 Task: Look for space in Wāshīm, India from 2nd June, 2023 to 15th June, 2023 for 2 adults and 1 pet in price range Rs.10000 to Rs.15000. Place can be entire place with 1  bedroom having 1 bed and 1 bathroom. Property type can be house, flat, guest house, hotel. Amenities needed are: washing machine. Booking option can be shelf check-in. Required host language is English.
Action: Mouse moved to (493, 62)
Screenshot: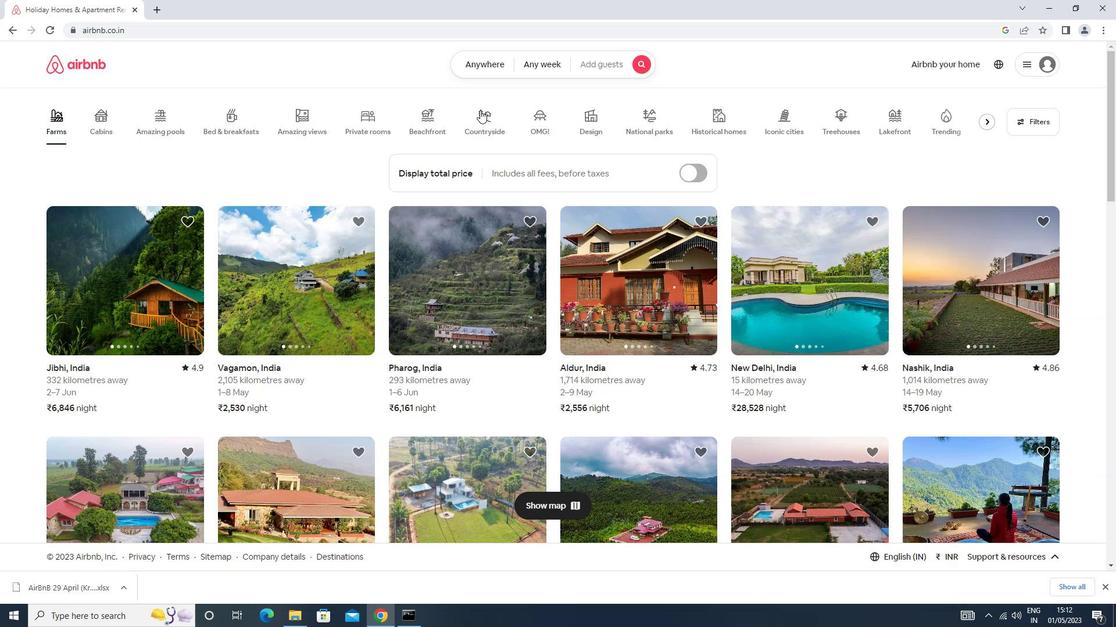 
Action: Mouse pressed left at (493, 62)
Screenshot: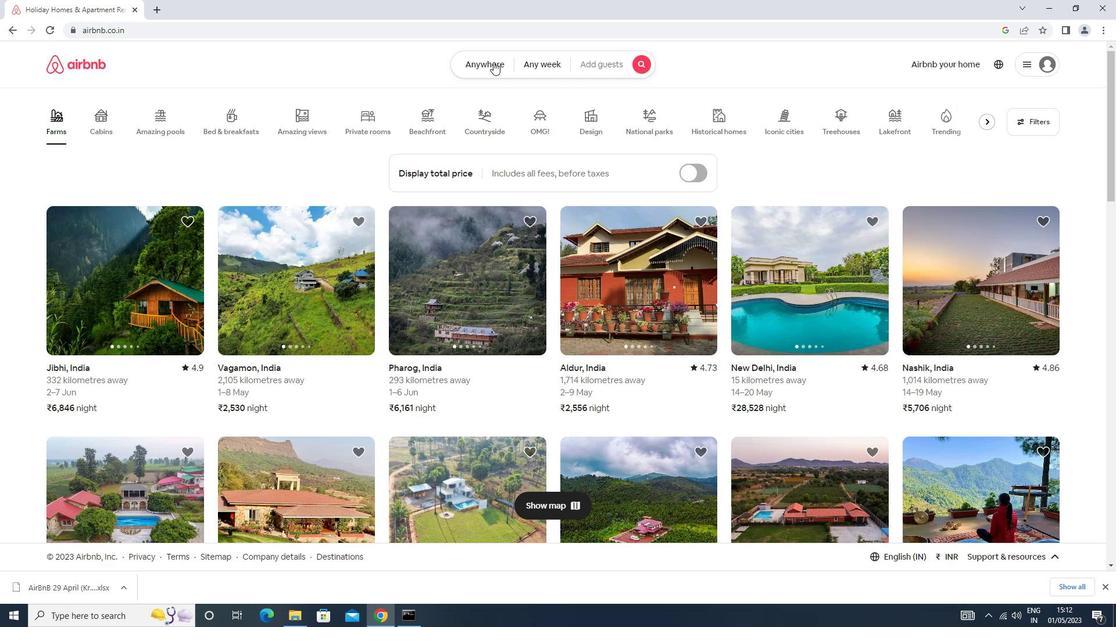 
Action: Mouse moved to (455, 115)
Screenshot: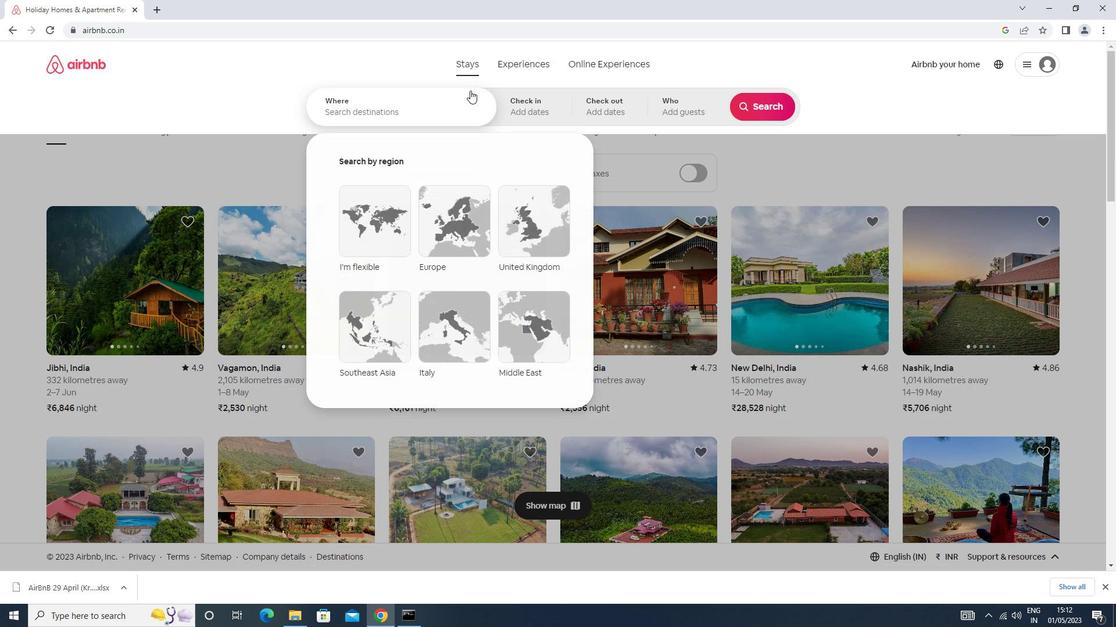 
Action: Mouse pressed left at (455, 115)
Screenshot: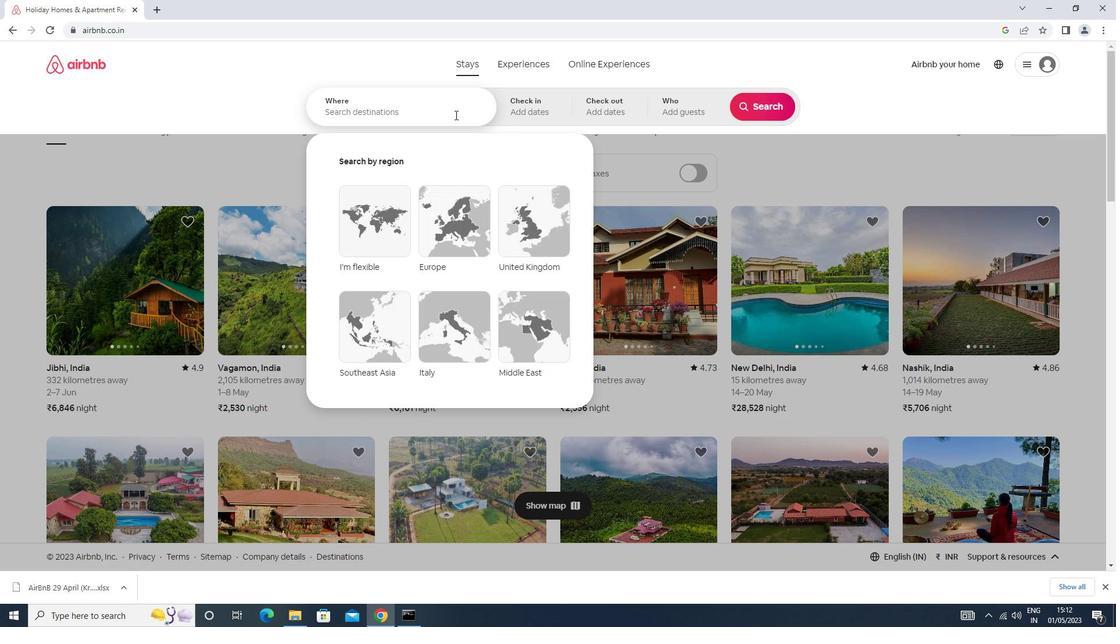
Action: Key pressed w<Key.caps_lock>ashim<Key.space><Key.down><Key.enter>
Screenshot: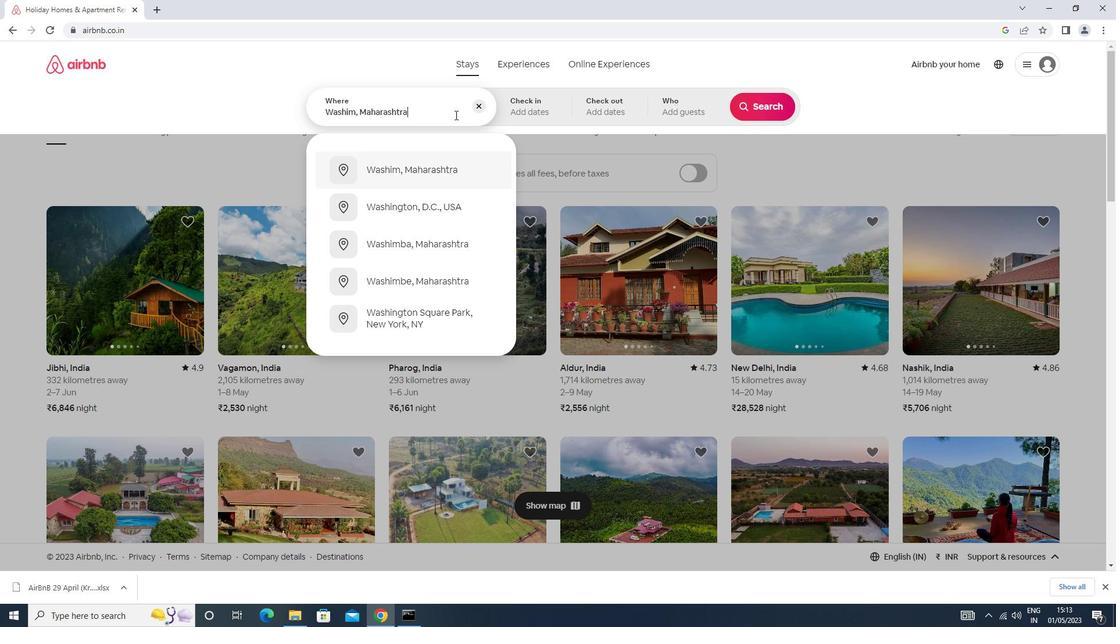 
Action: Mouse moved to (719, 242)
Screenshot: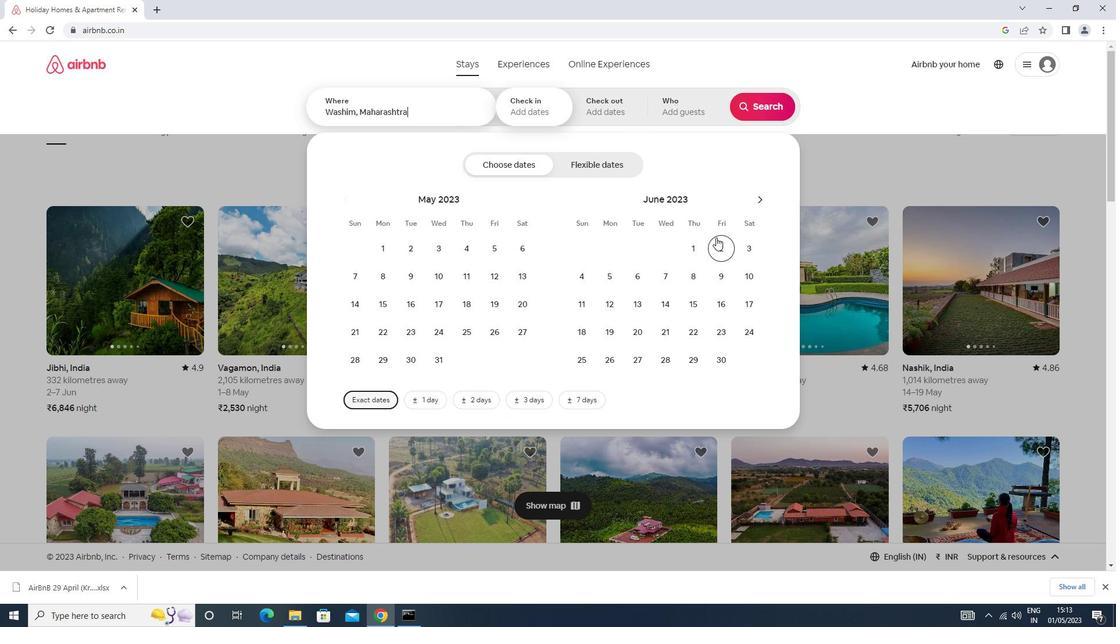 
Action: Mouse pressed left at (719, 242)
Screenshot: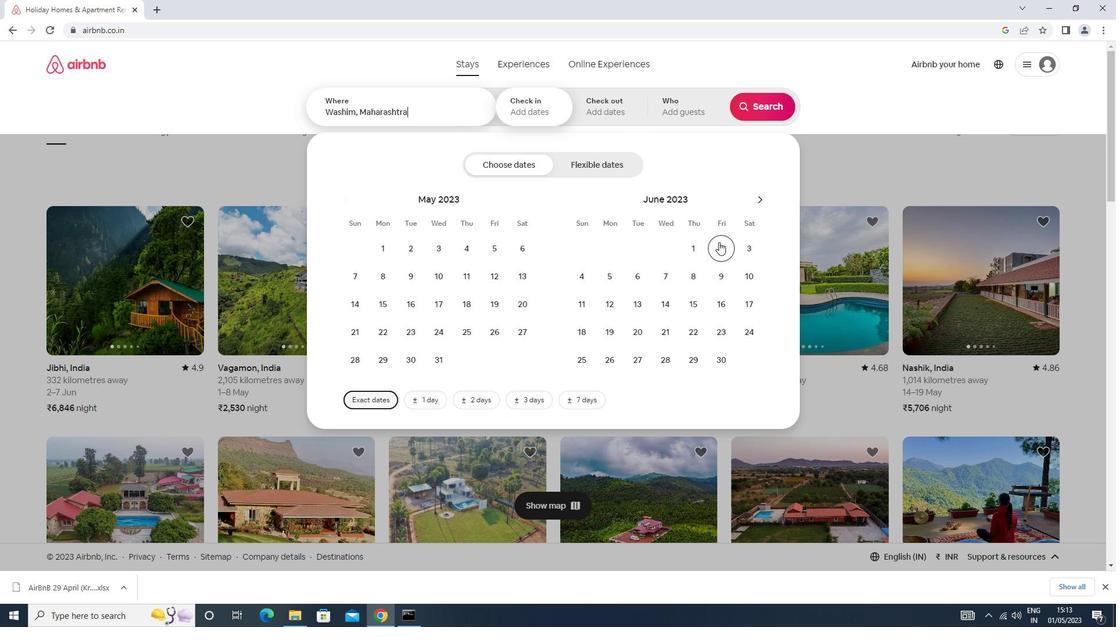 
Action: Mouse moved to (691, 301)
Screenshot: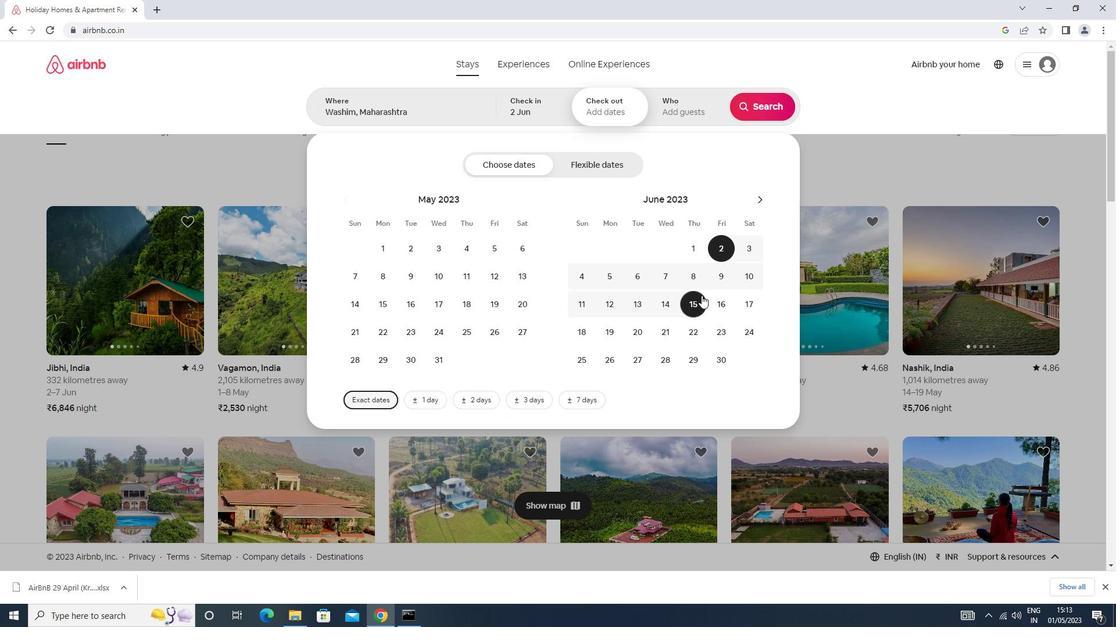 
Action: Mouse pressed left at (691, 301)
Screenshot: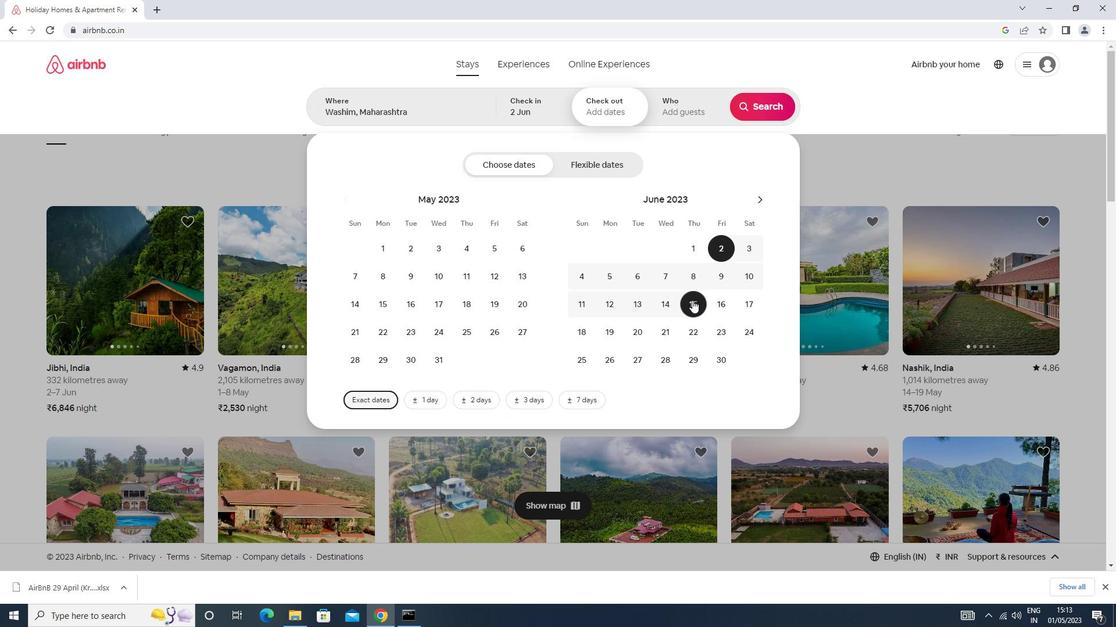 
Action: Mouse moved to (661, 108)
Screenshot: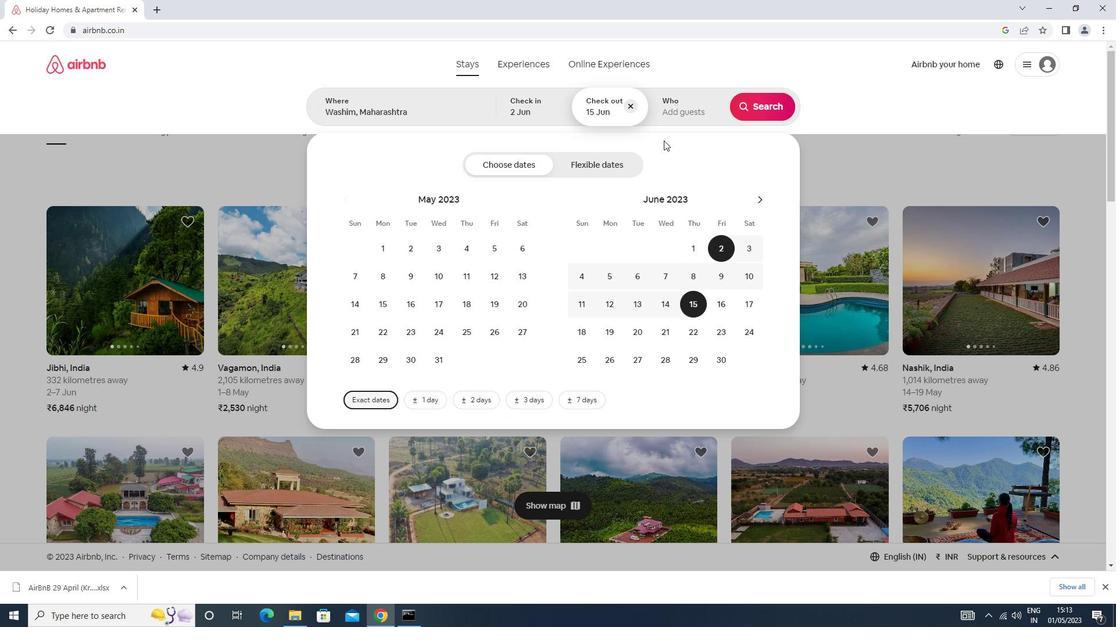 
Action: Mouse pressed left at (661, 108)
Screenshot: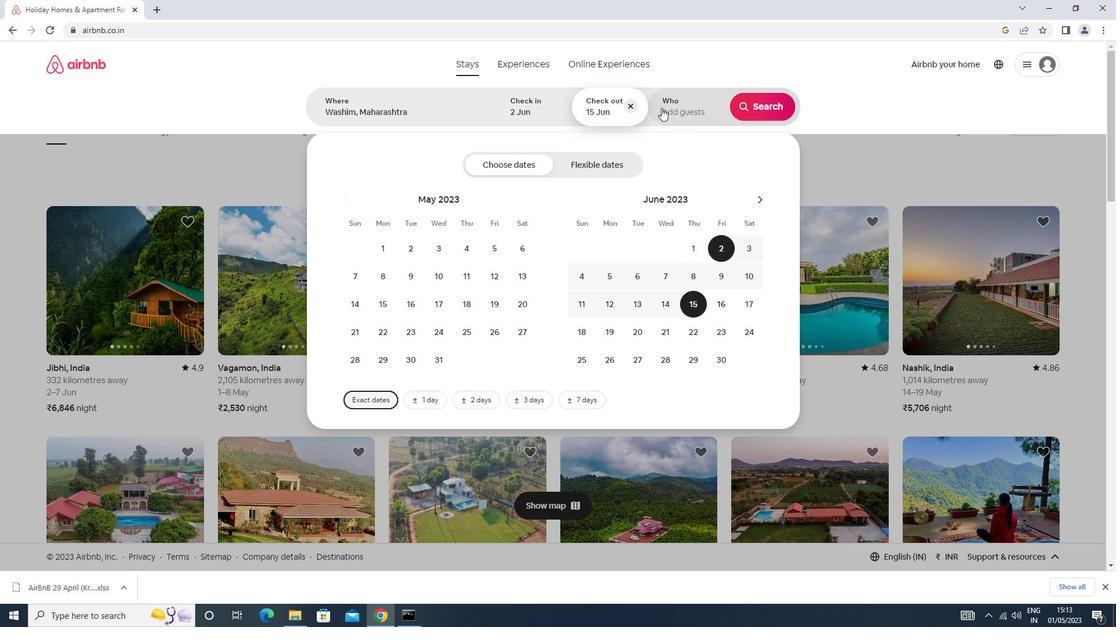 
Action: Mouse moved to (765, 166)
Screenshot: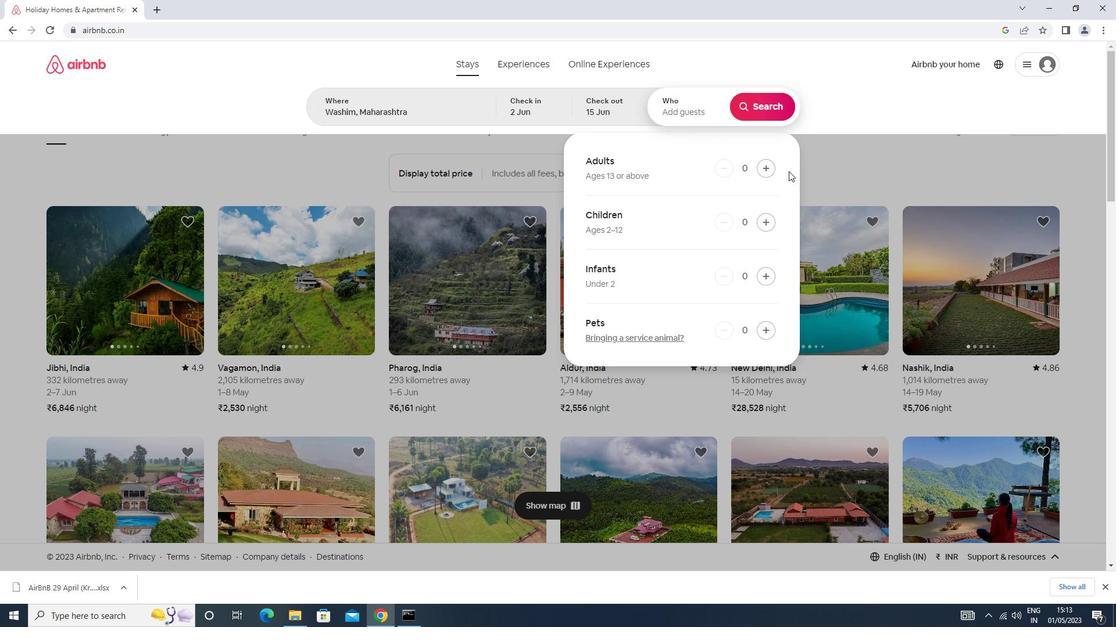 
Action: Mouse pressed left at (765, 166)
Screenshot: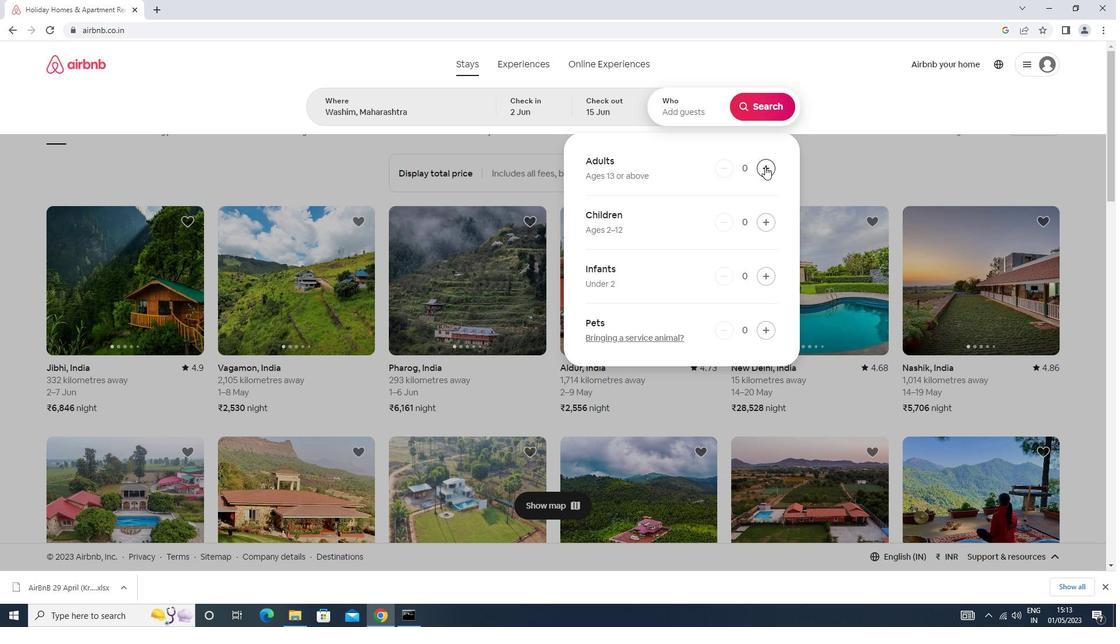 
Action: Mouse pressed left at (765, 166)
Screenshot: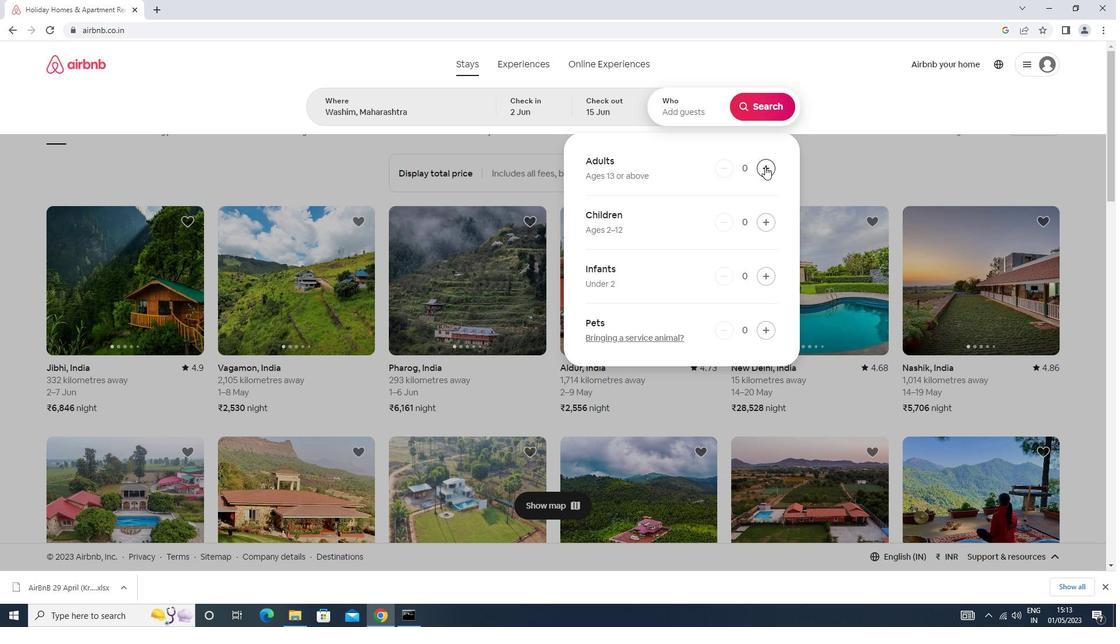 
Action: Mouse moved to (765, 326)
Screenshot: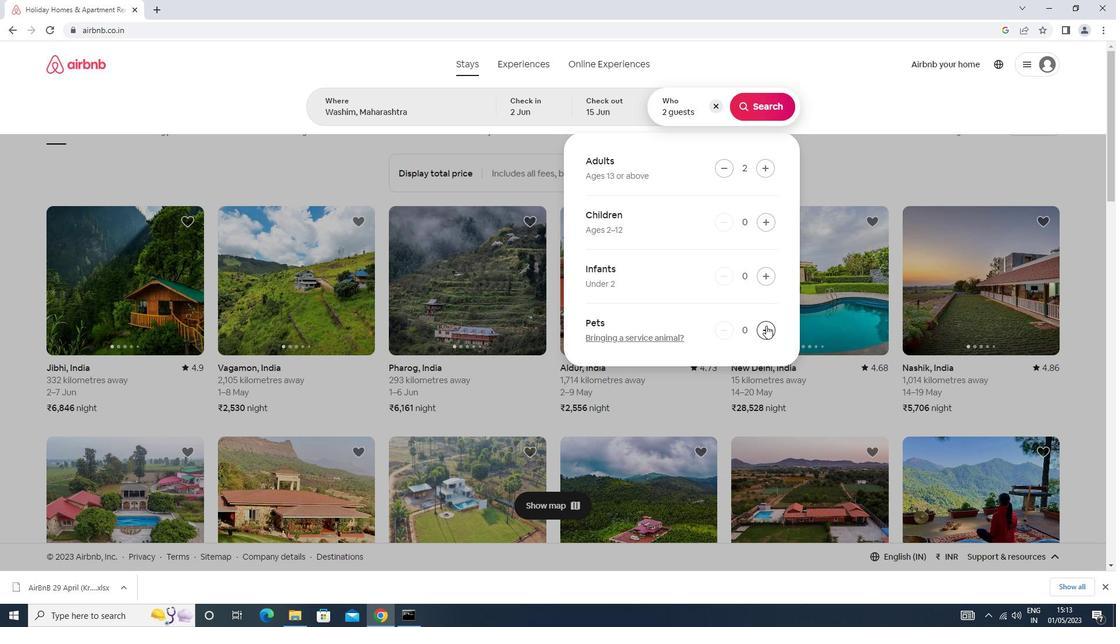 
Action: Mouse pressed left at (765, 326)
Screenshot: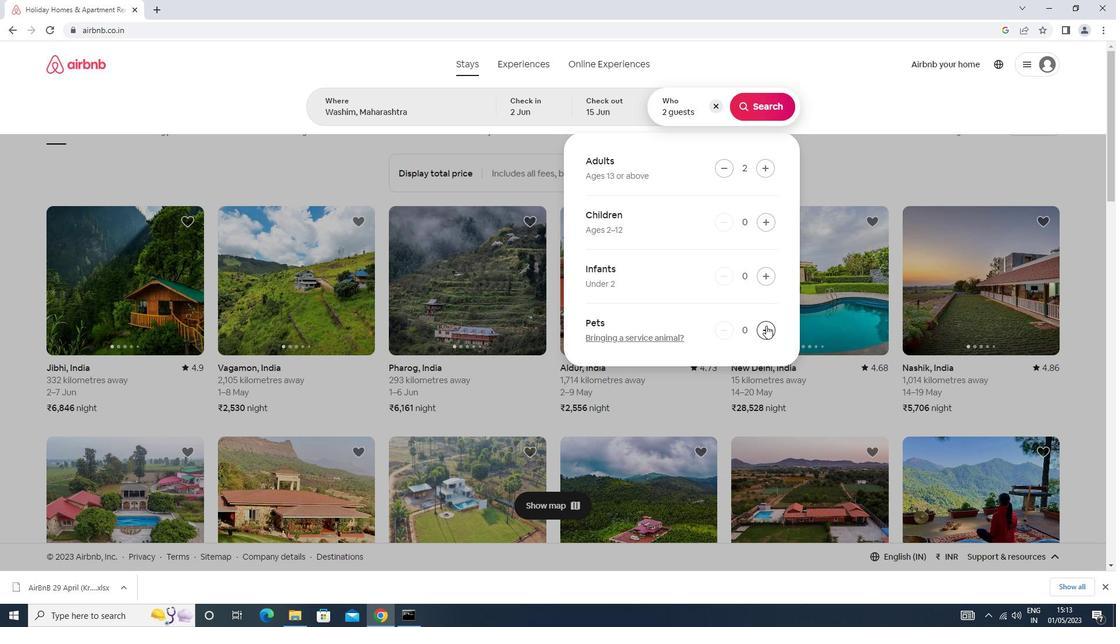 
Action: Mouse moved to (772, 109)
Screenshot: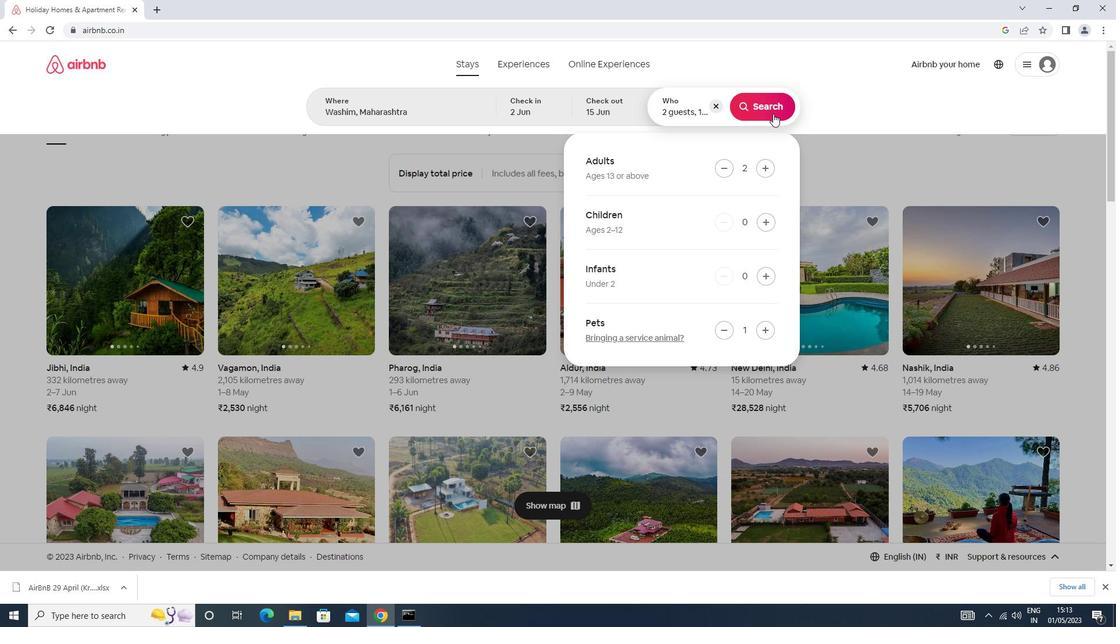 
Action: Mouse pressed left at (772, 109)
Screenshot: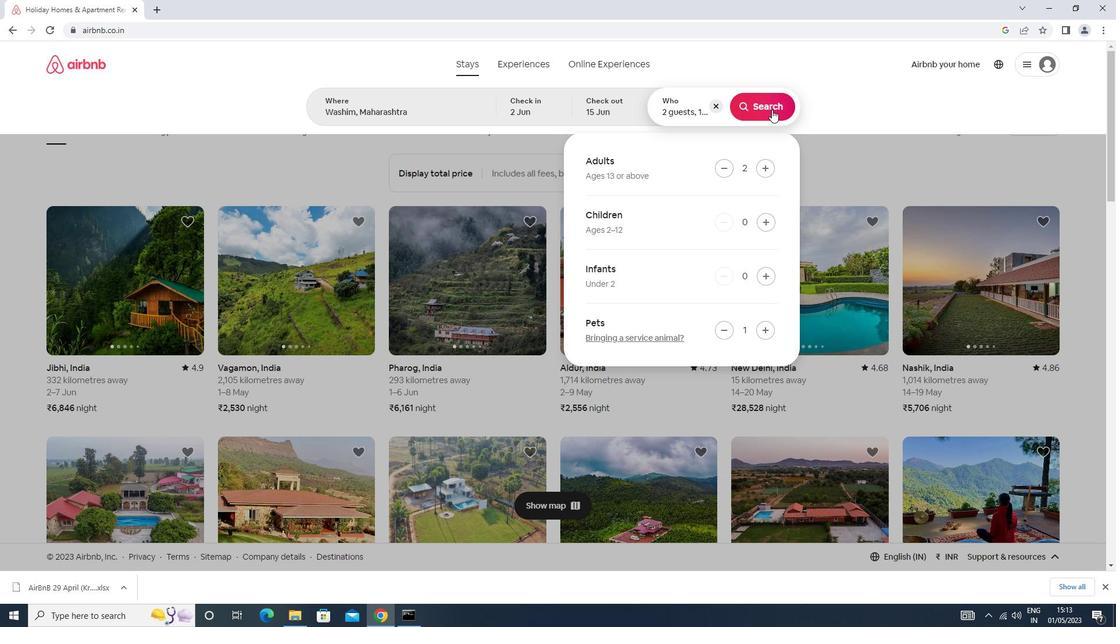 
Action: Mouse moved to (1056, 106)
Screenshot: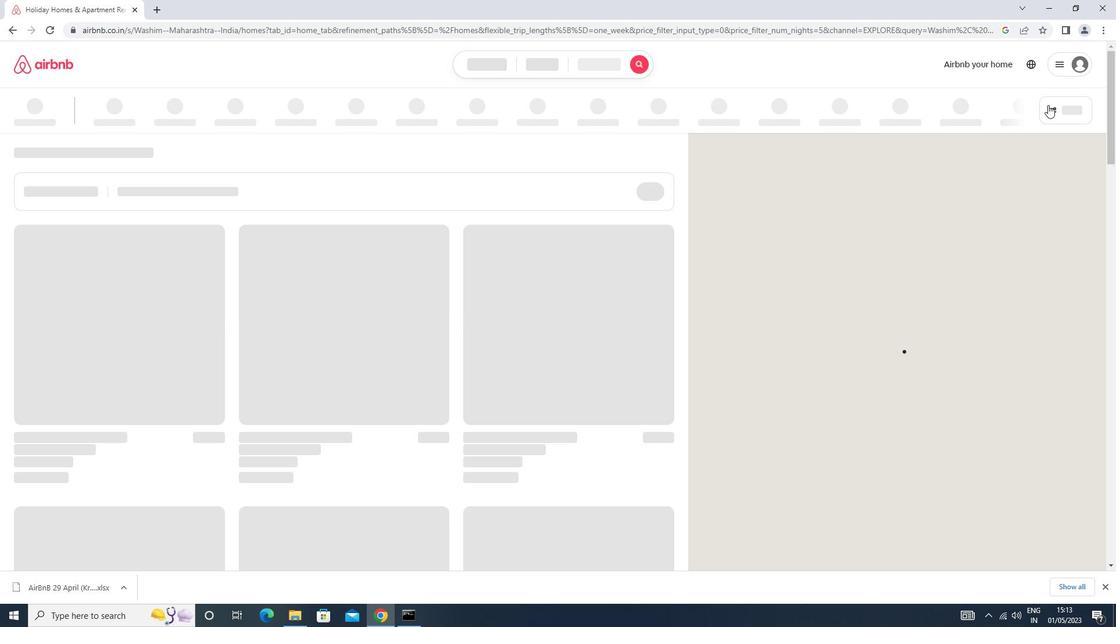 
Action: Mouse pressed left at (1056, 106)
Screenshot: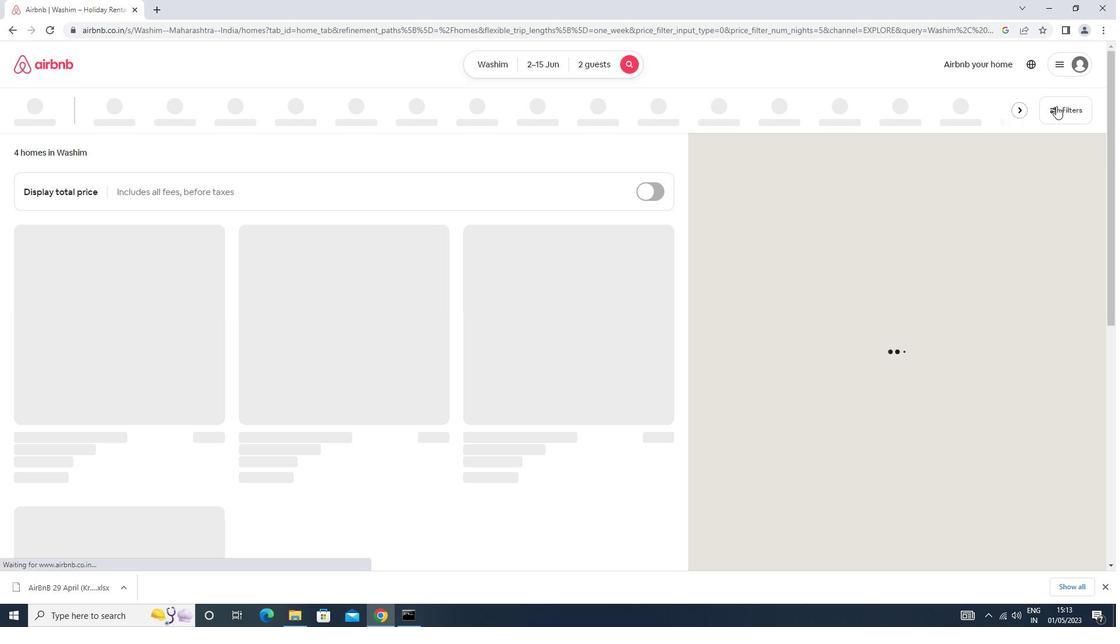 
Action: Mouse moved to (491, 255)
Screenshot: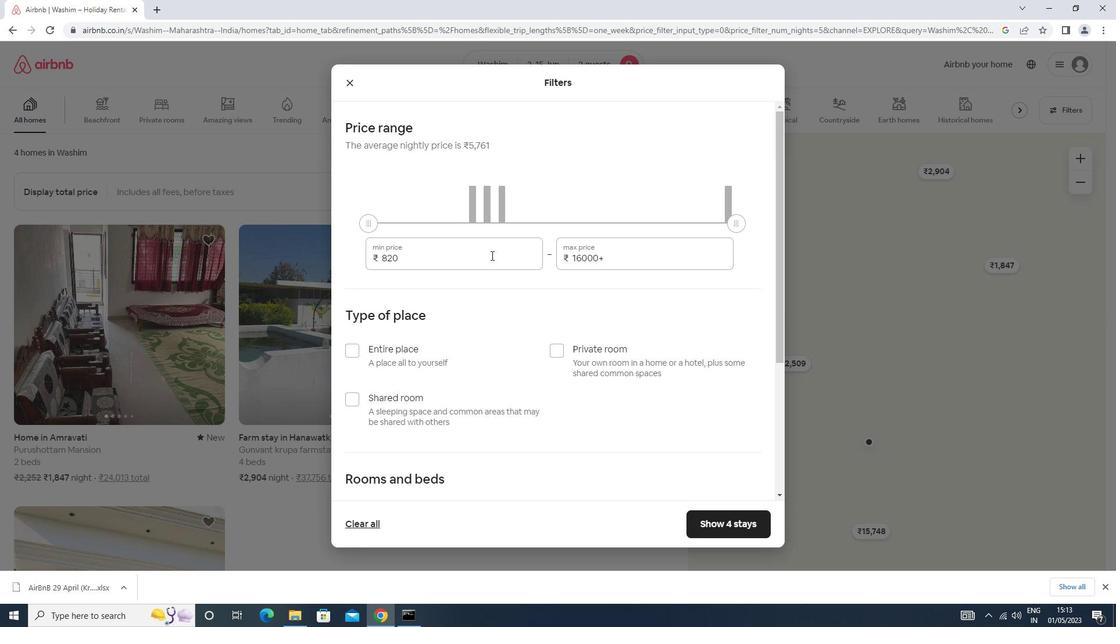 
Action: Mouse pressed left at (491, 255)
Screenshot: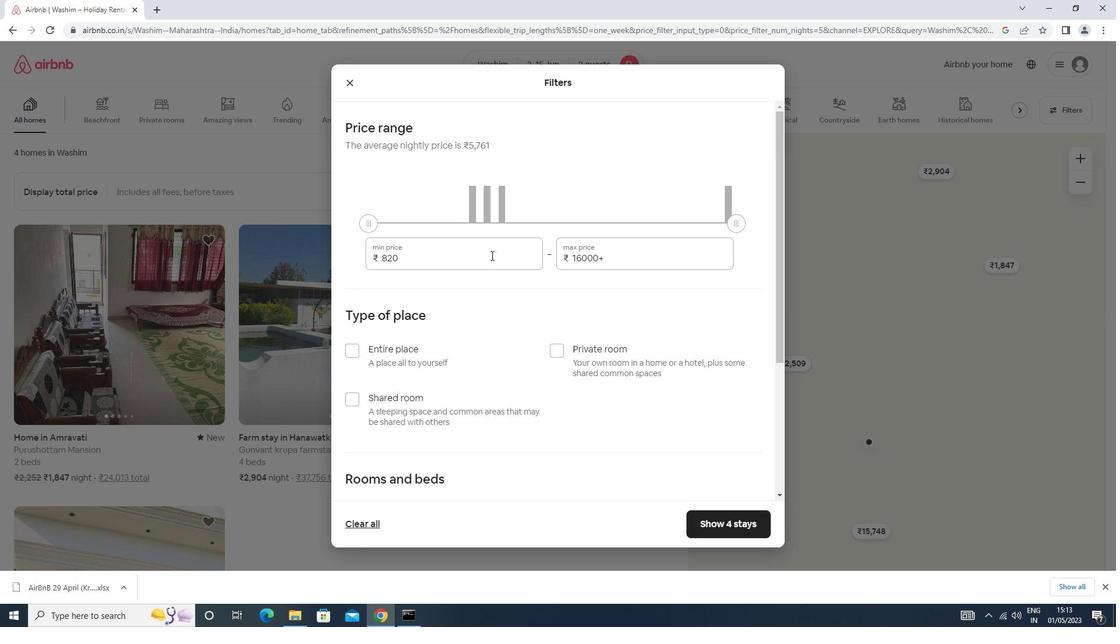 
Action: Key pressed <Key.backspace><Key.backspace><Key.backspace><Key.backspace><Key.backspace><Key.backspace><Key.backspace><Key.backspace><Key.backspace><Key.backspace><Key.backspace><Key.backspace><Key.backspace><Key.backspace>10000<Key.tab>15000
Screenshot: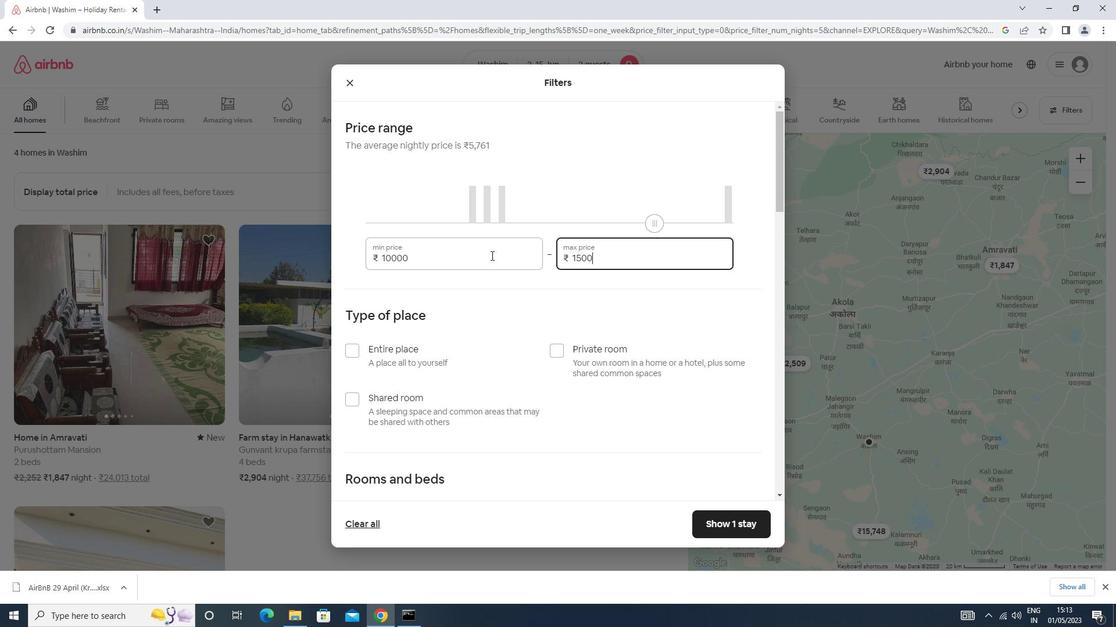 
Action: Mouse scrolled (491, 255) with delta (0, 0)
Screenshot: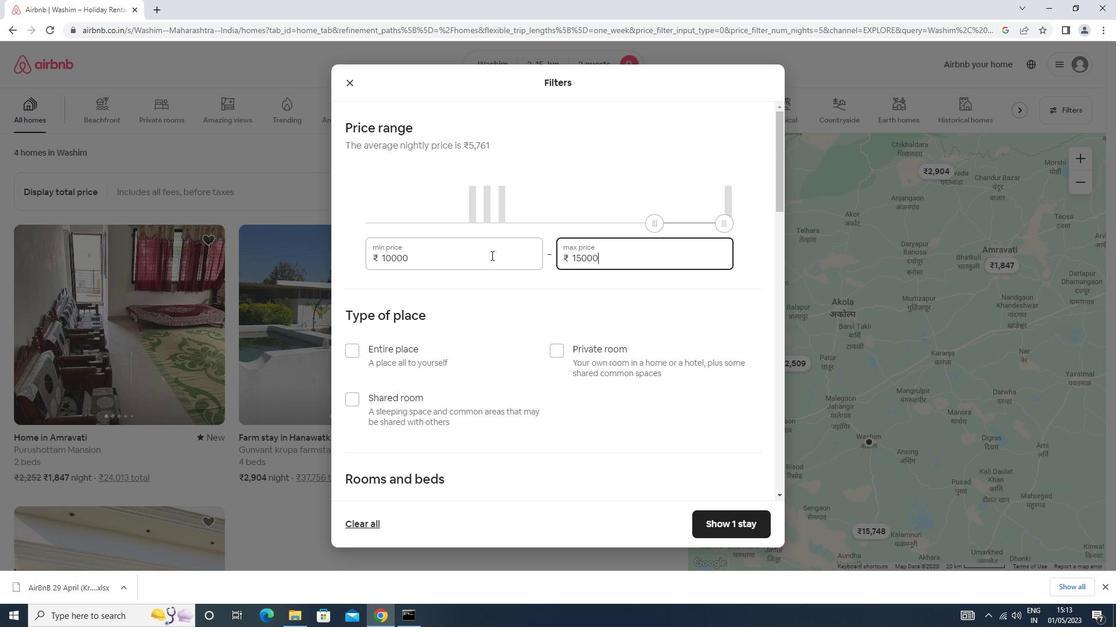 
Action: Mouse scrolled (491, 255) with delta (0, 0)
Screenshot: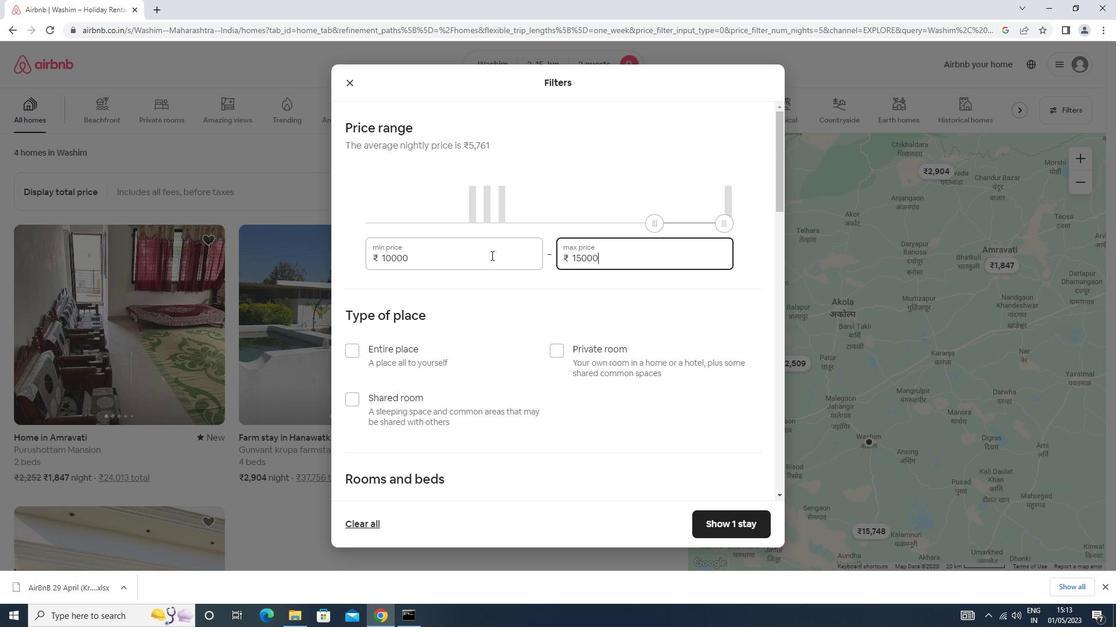 
Action: Mouse moved to (371, 233)
Screenshot: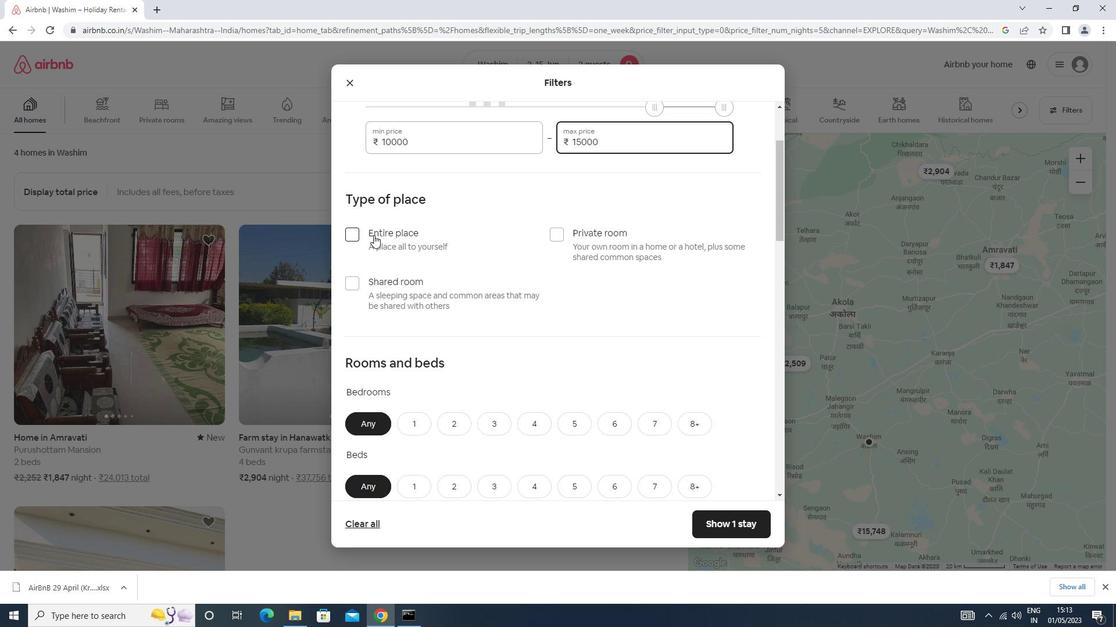 
Action: Mouse pressed left at (371, 233)
Screenshot: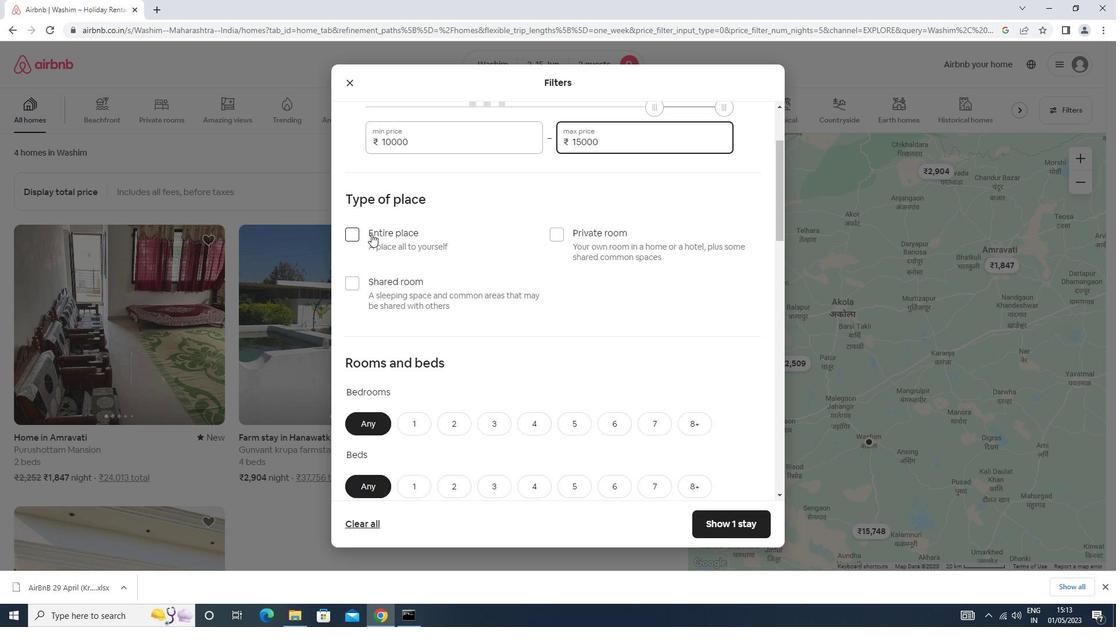 
Action: Mouse scrolled (371, 233) with delta (0, 0)
Screenshot: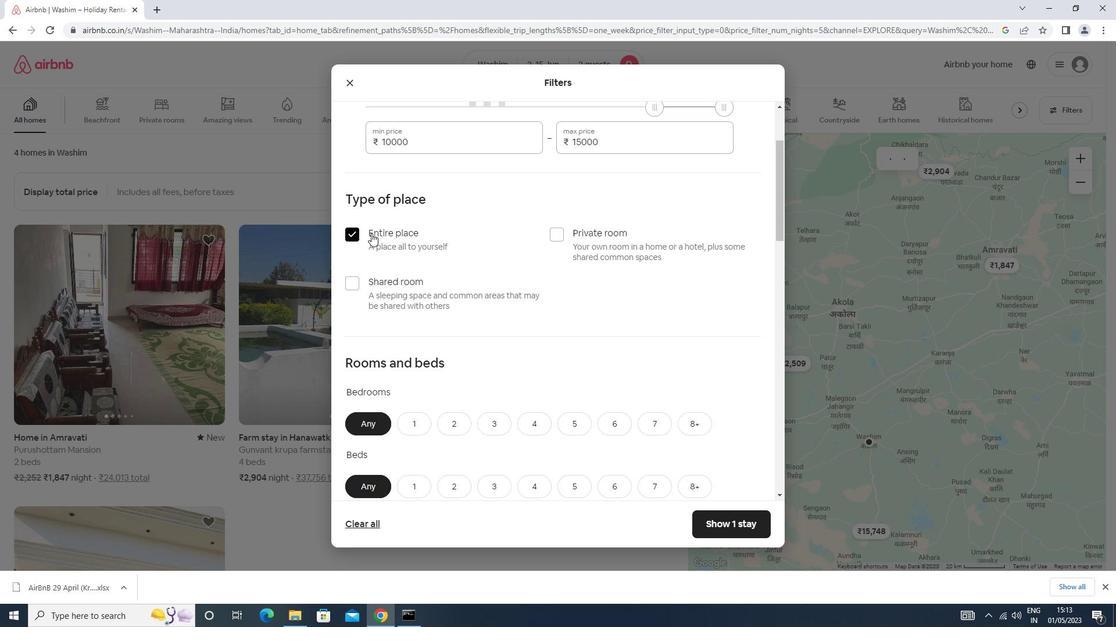 
Action: Mouse scrolled (371, 233) with delta (0, 0)
Screenshot: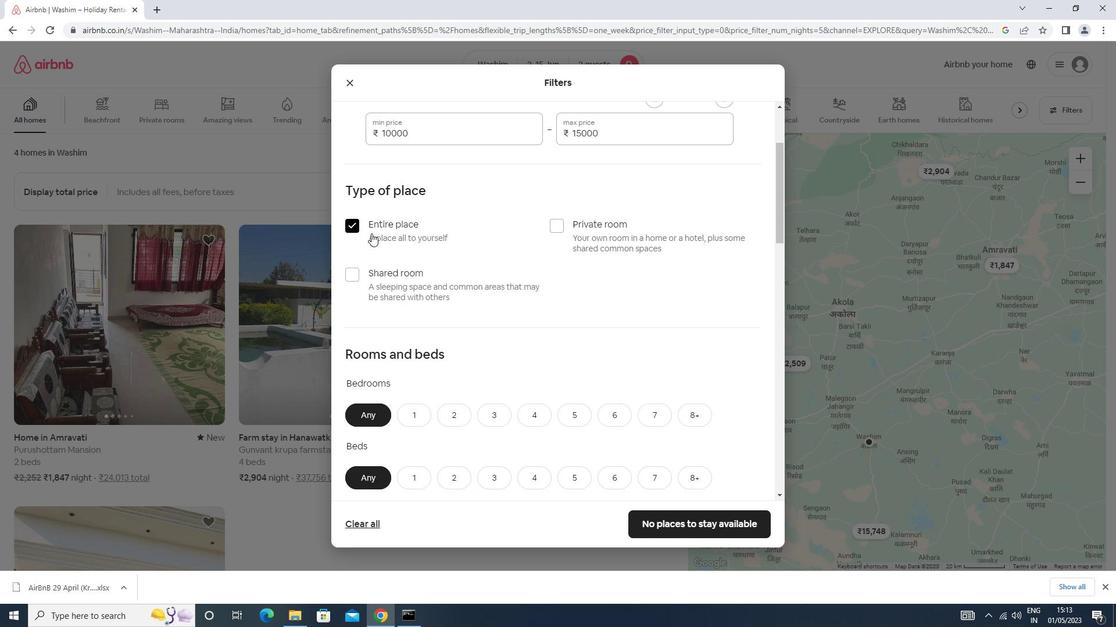
Action: Mouse moved to (407, 312)
Screenshot: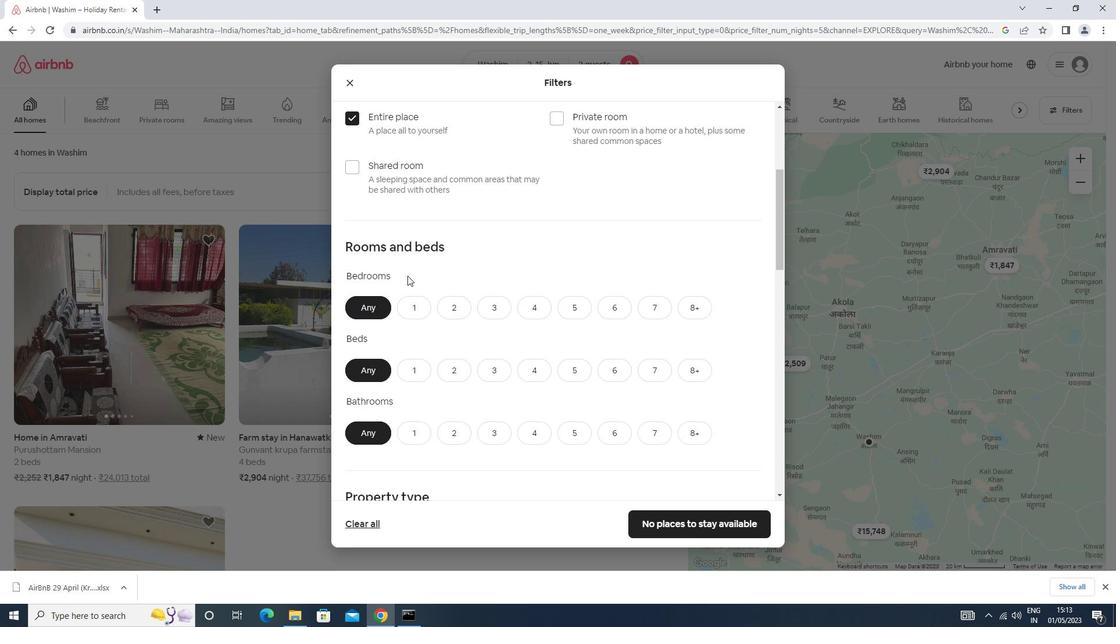 
Action: Mouse pressed left at (407, 312)
Screenshot: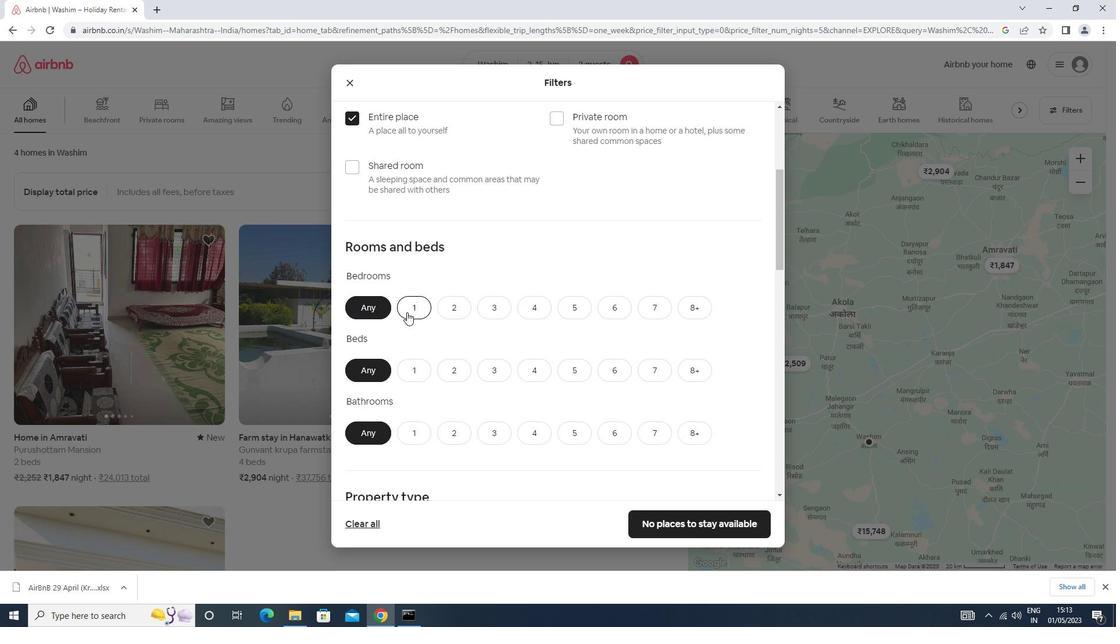 
Action: Mouse moved to (426, 372)
Screenshot: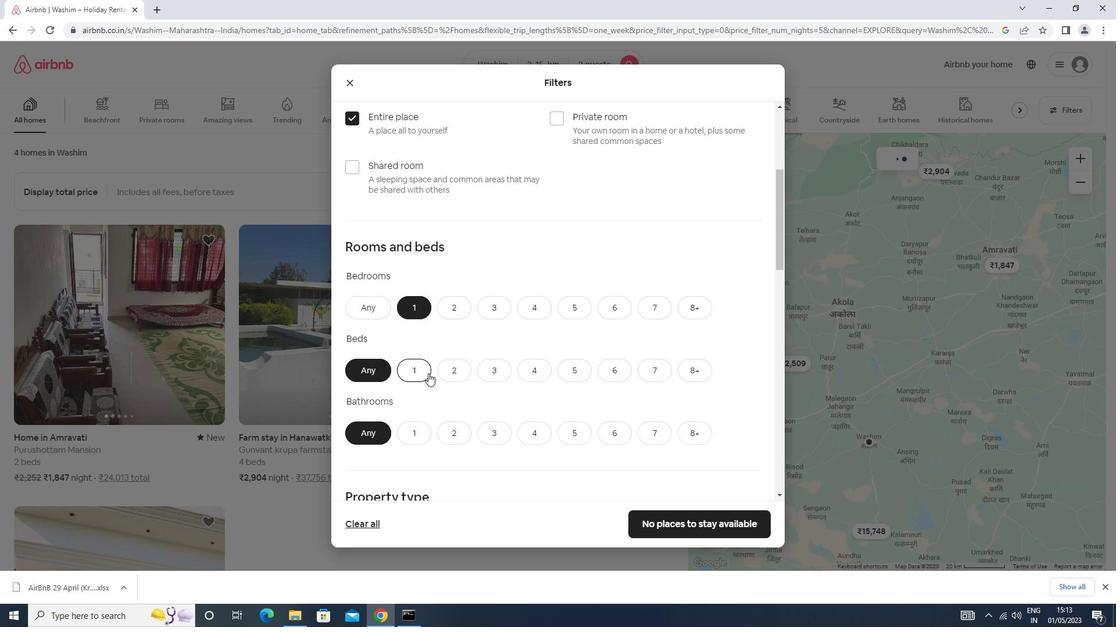 
Action: Mouse pressed left at (426, 372)
Screenshot: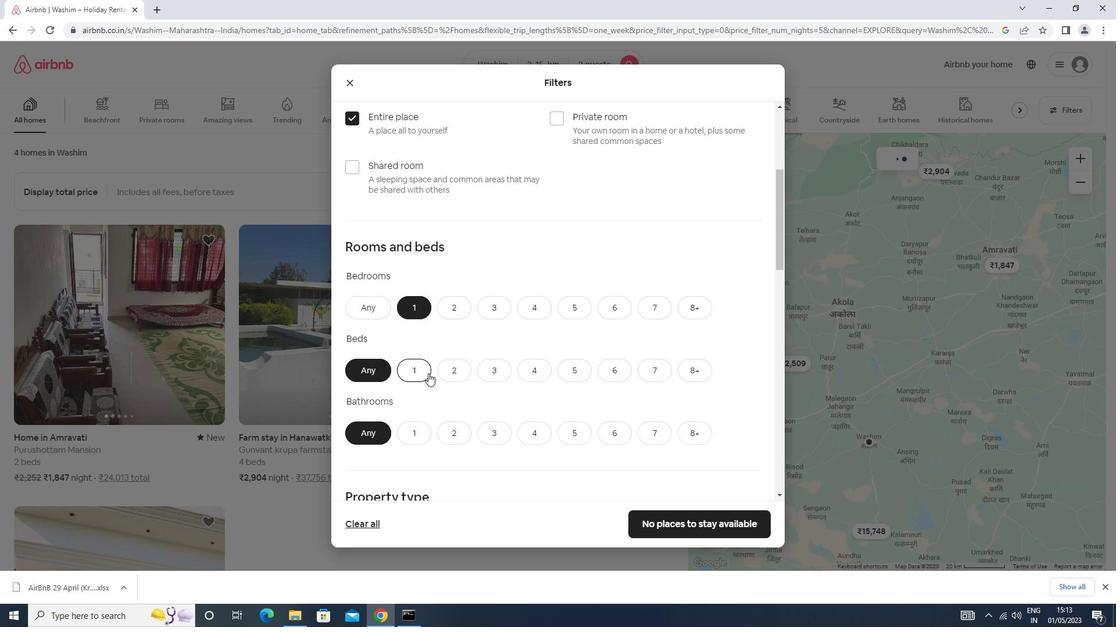 
Action: Mouse scrolled (426, 371) with delta (0, 0)
Screenshot: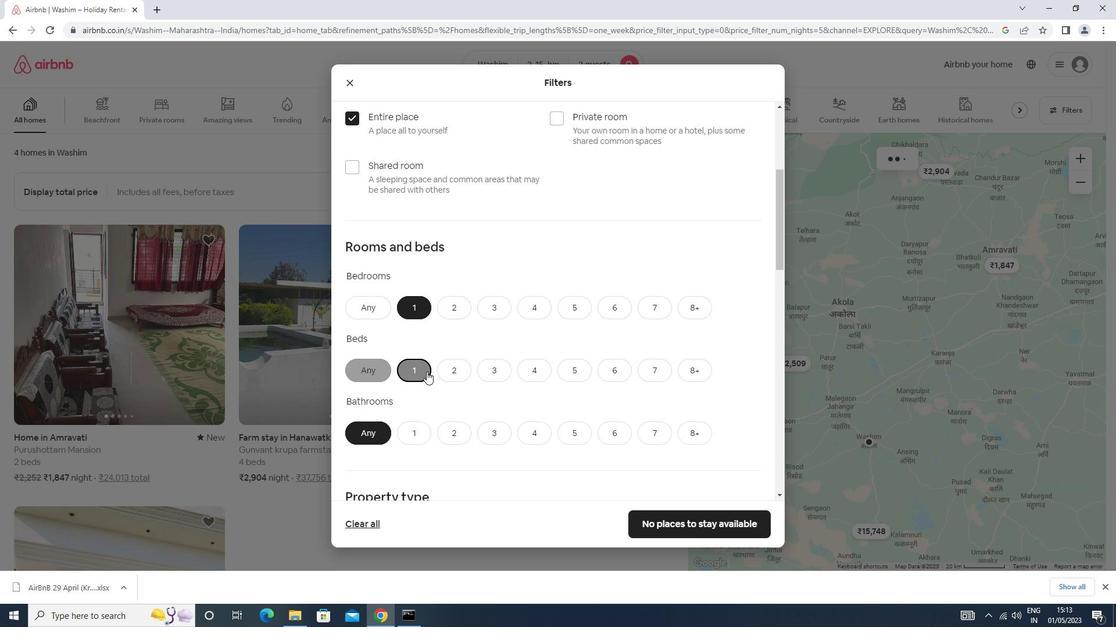 
Action: Mouse scrolled (426, 371) with delta (0, 0)
Screenshot: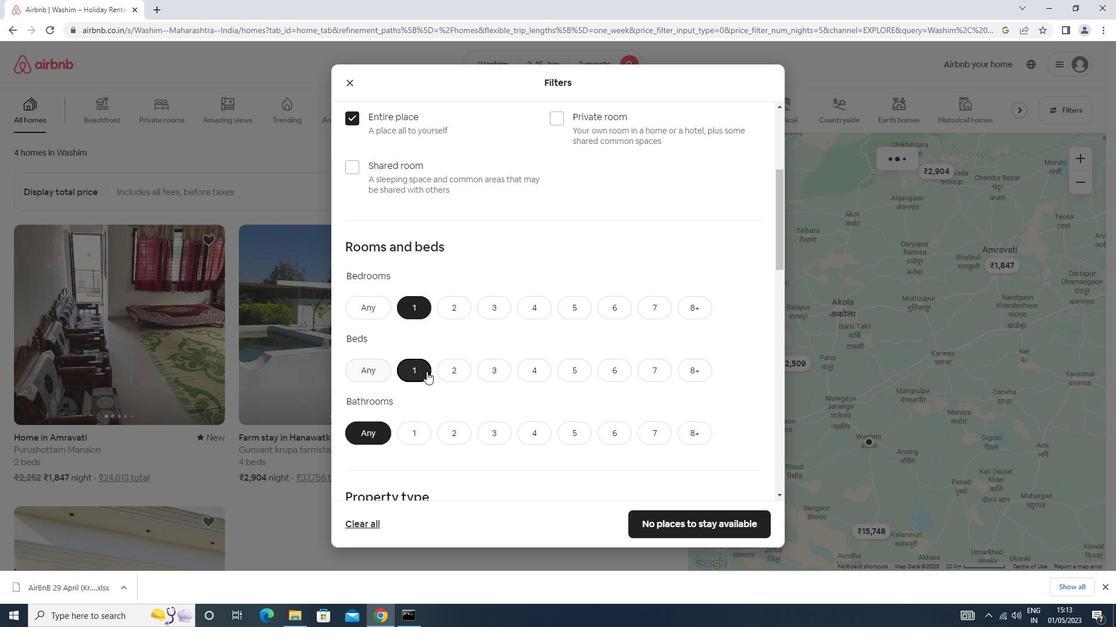 
Action: Mouse moved to (415, 318)
Screenshot: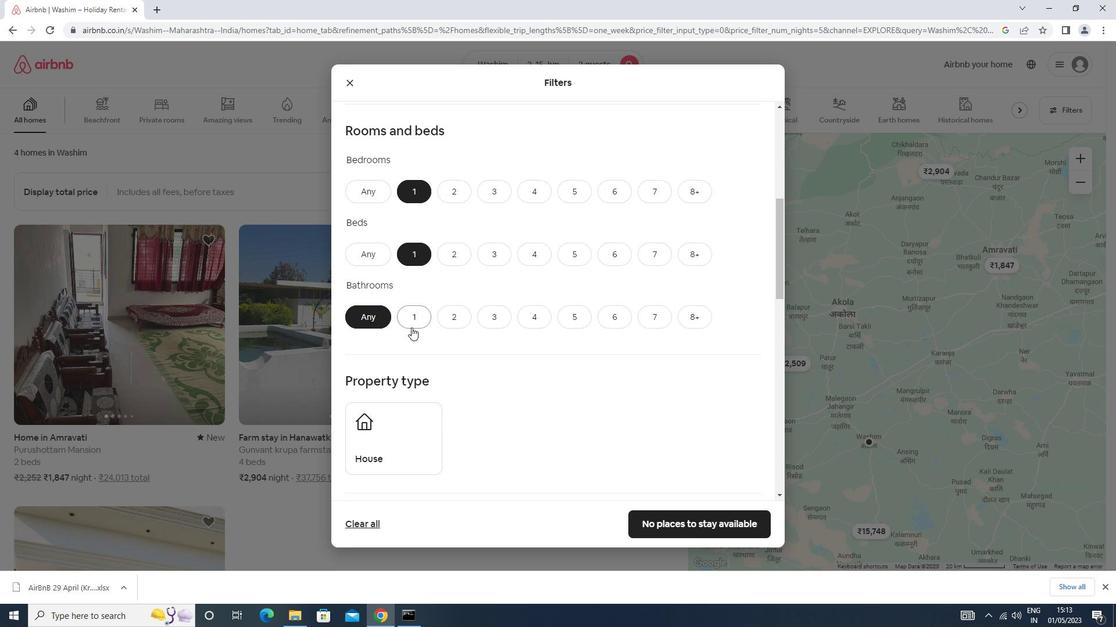 
Action: Mouse pressed left at (415, 318)
Screenshot: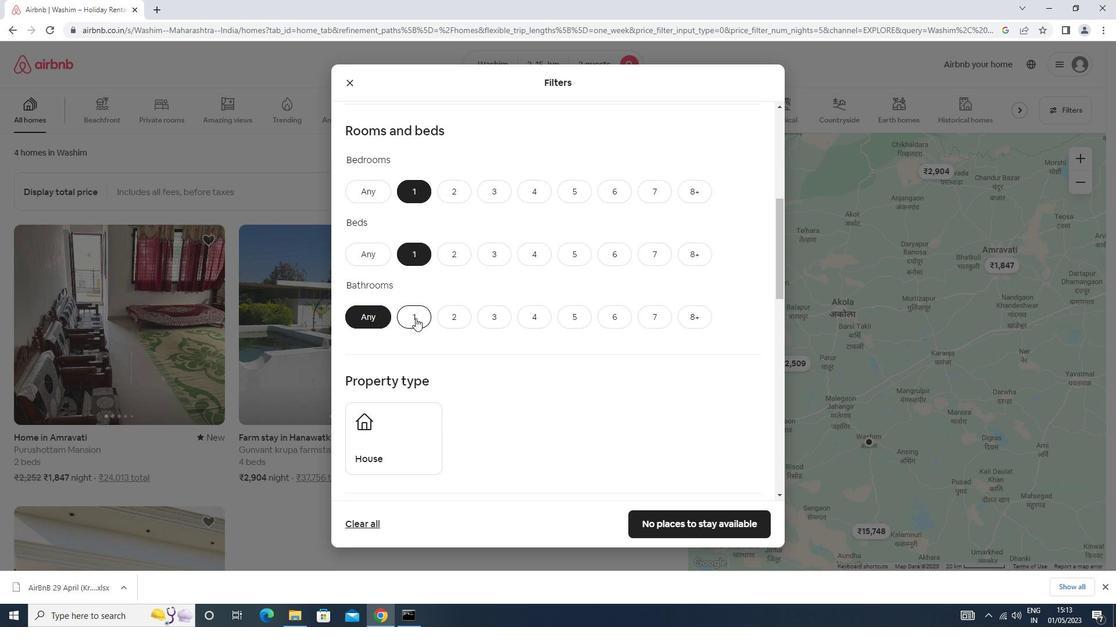 
Action: Mouse scrolled (415, 317) with delta (0, 0)
Screenshot: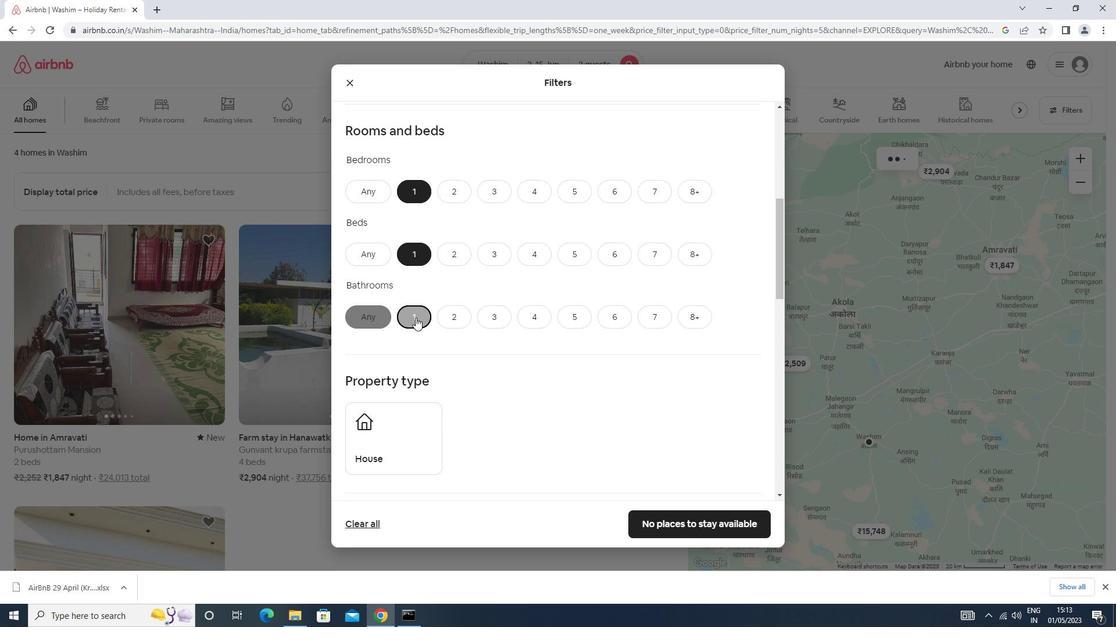 
Action: Mouse scrolled (415, 317) with delta (0, 0)
Screenshot: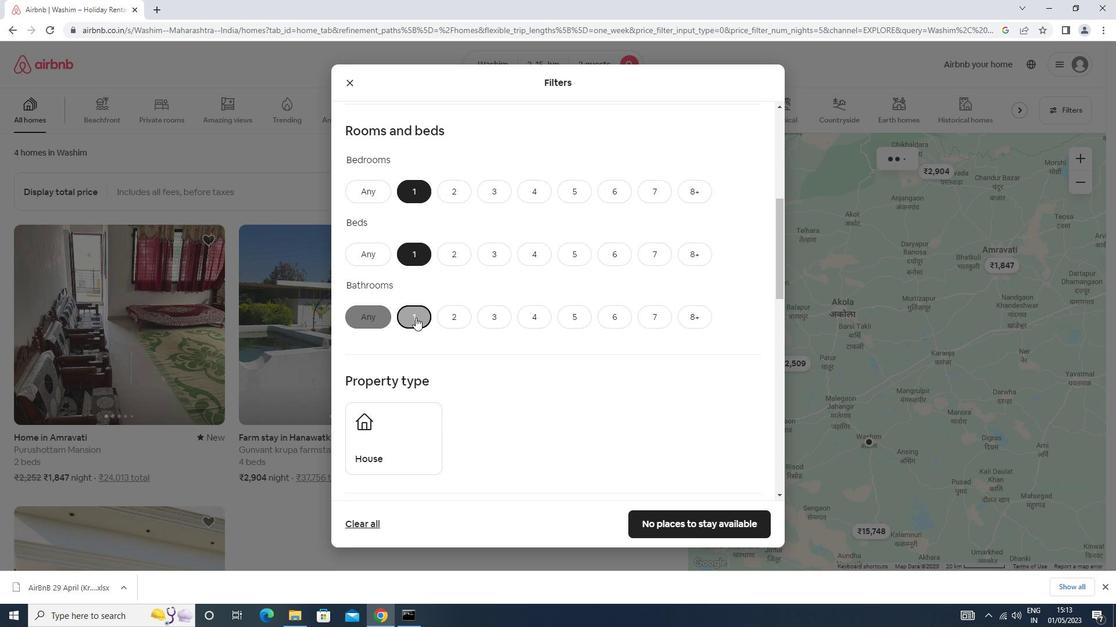 
Action: Mouse moved to (411, 329)
Screenshot: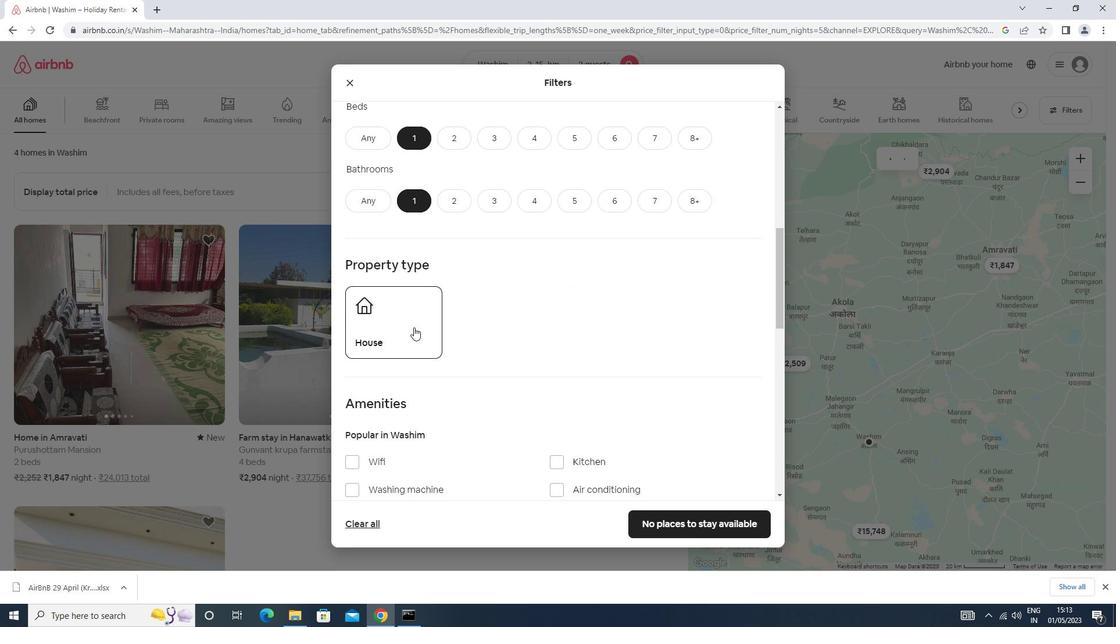 
Action: Mouse pressed left at (411, 329)
Screenshot: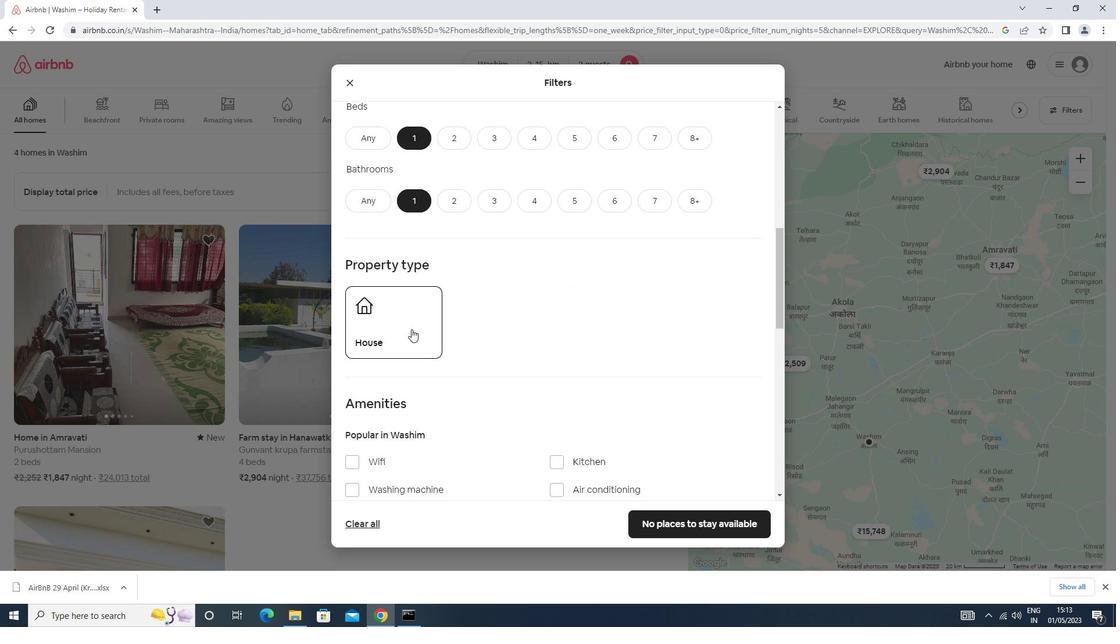 
Action: Mouse scrolled (411, 329) with delta (0, 0)
Screenshot: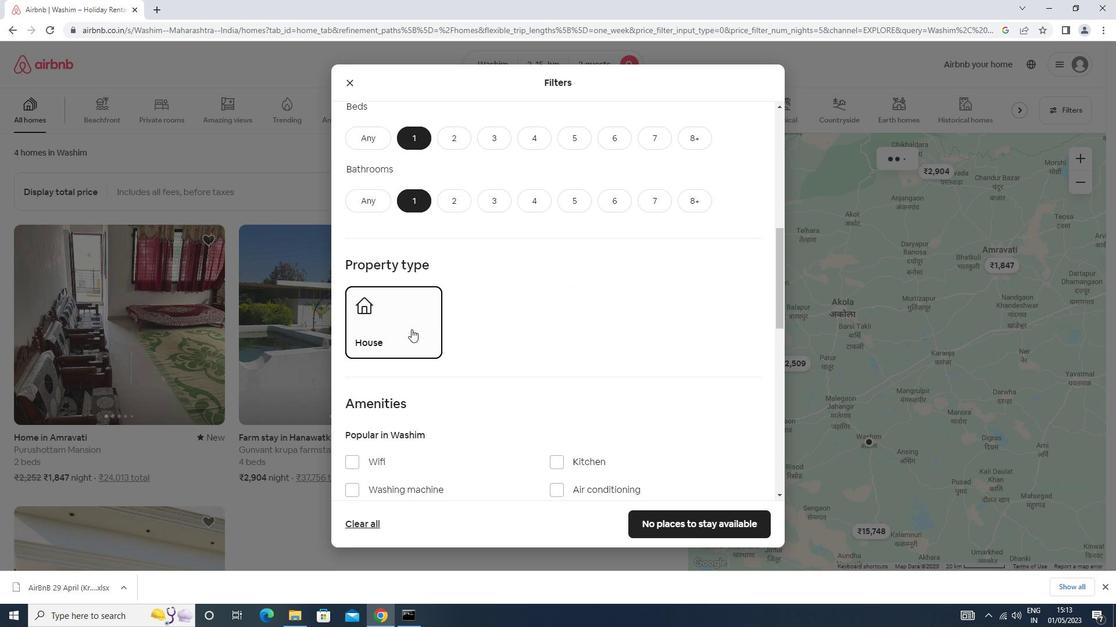 
Action: Mouse scrolled (411, 329) with delta (0, 0)
Screenshot: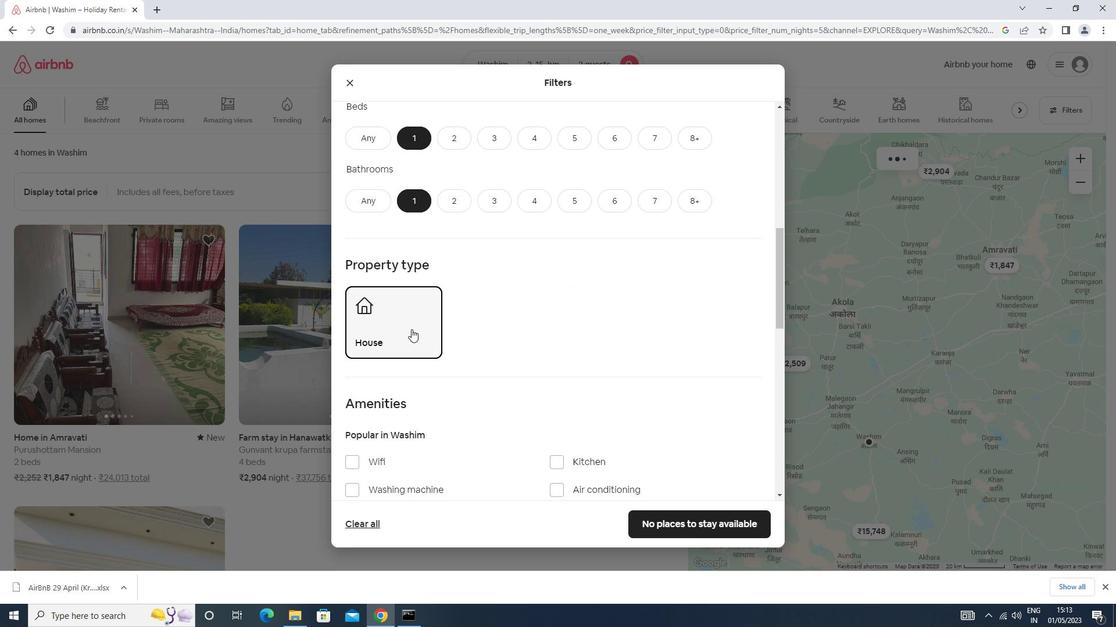 
Action: Mouse scrolled (411, 329) with delta (0, 0)
Screenshot: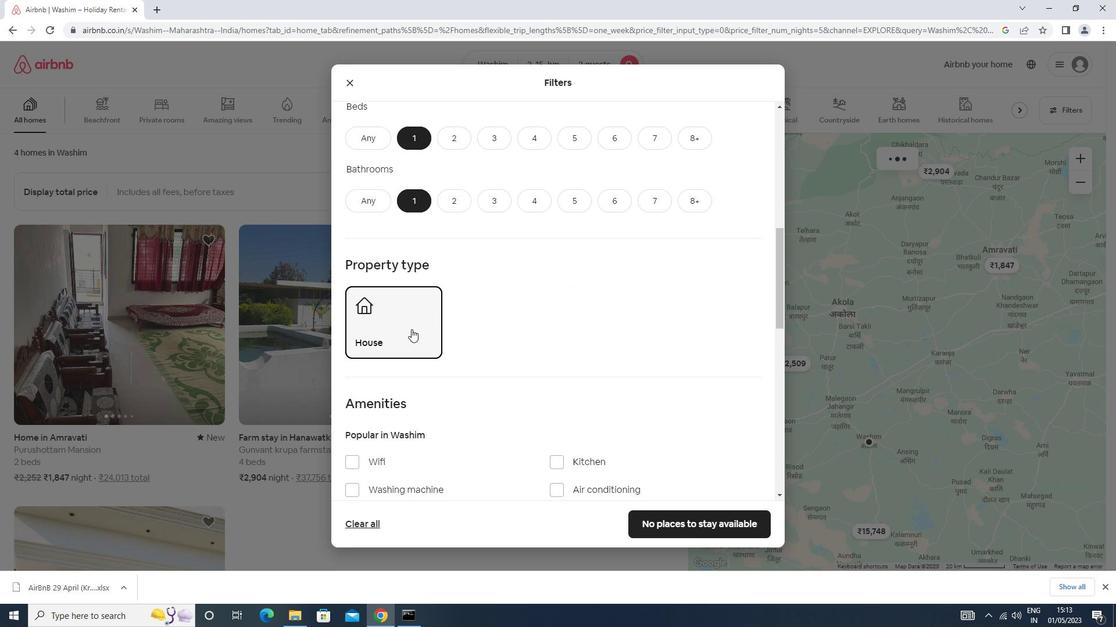 
Action: Mouse scrolled (411, 329) with delta (0, 0)
Screenshot: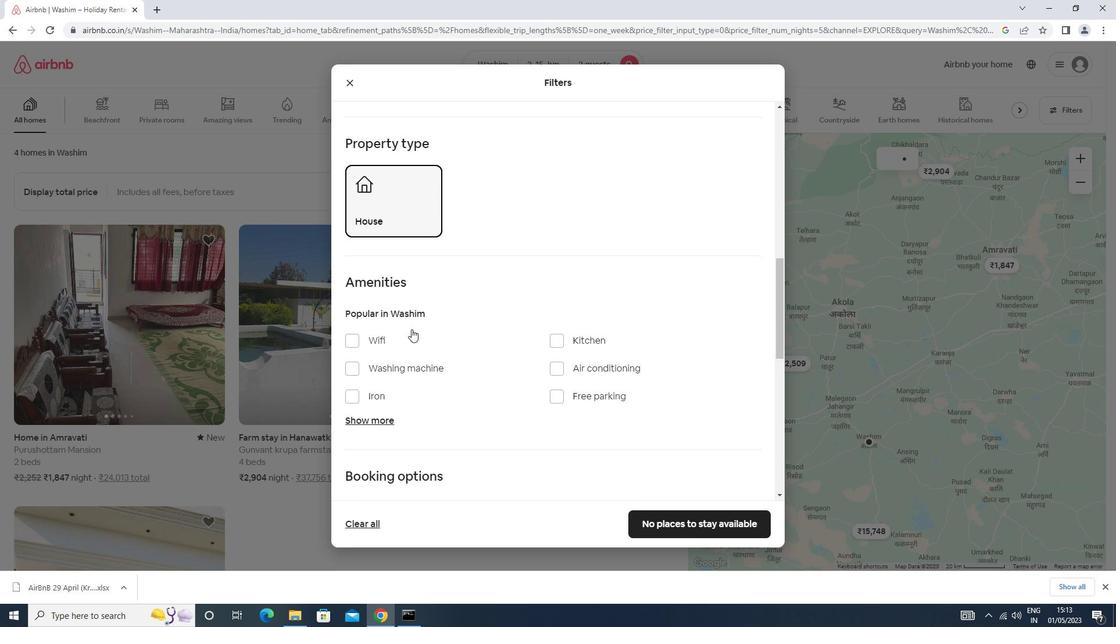 
Action: Mouse moved to (386, 256)
Screenshot: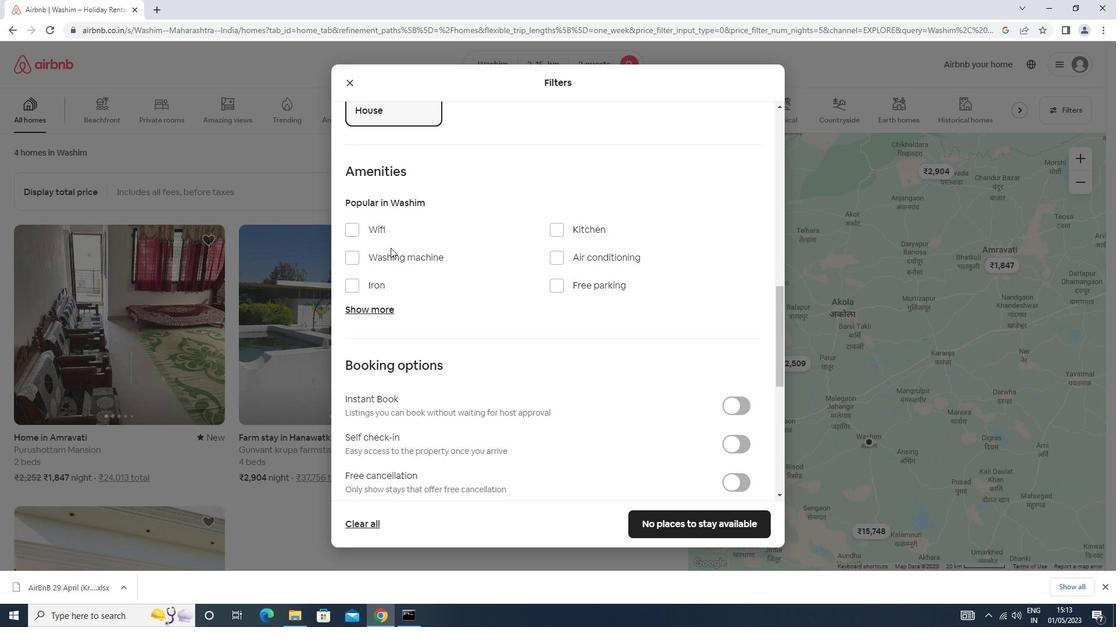 
Action: Mouse pressed left at (386, 256)
Screenshot: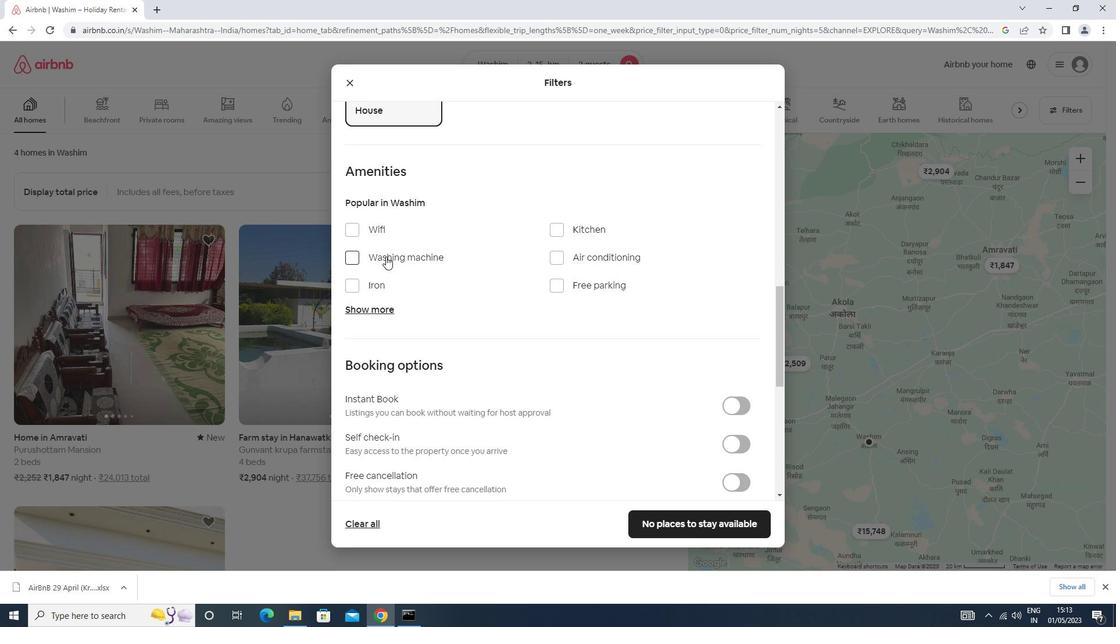 
Action: Mouse scrolled (386, 256) with delta (0, 0)
Screenshot: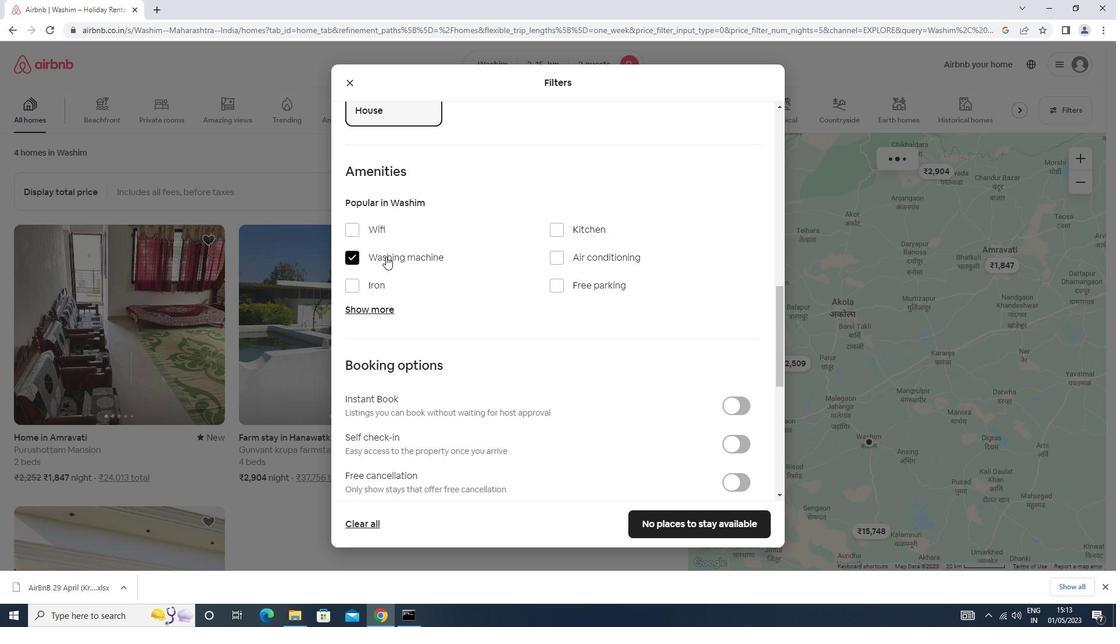 
Action: Mouse scrolled (386, 256) with delta (0, 0)
Screenshot: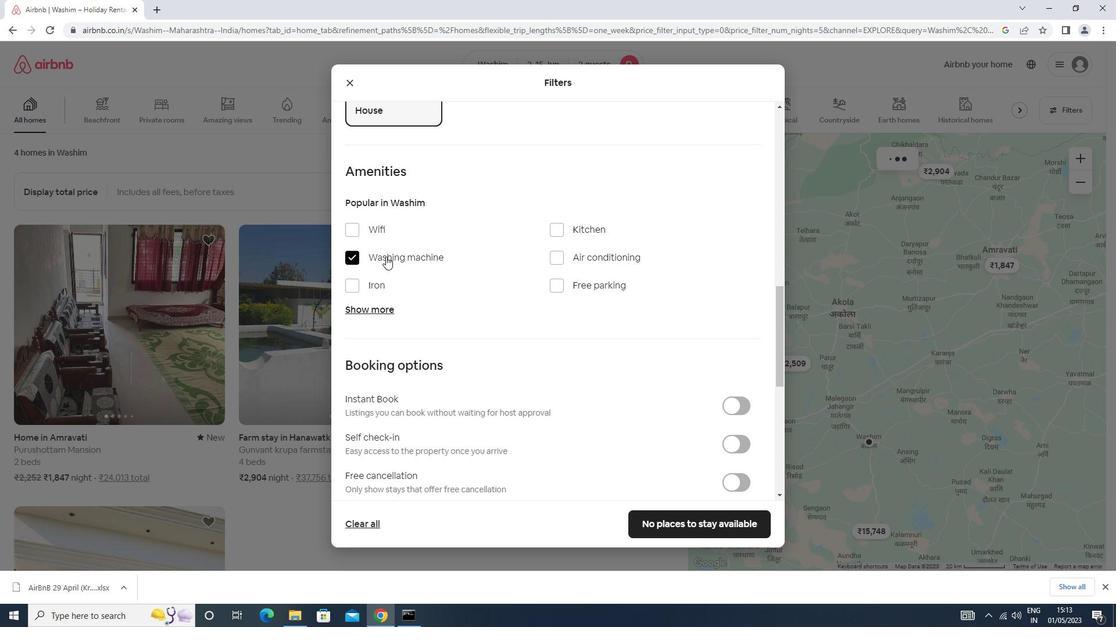
Action: Mouse scrolled (386, 256) with delta (0, 0)
Screenshot: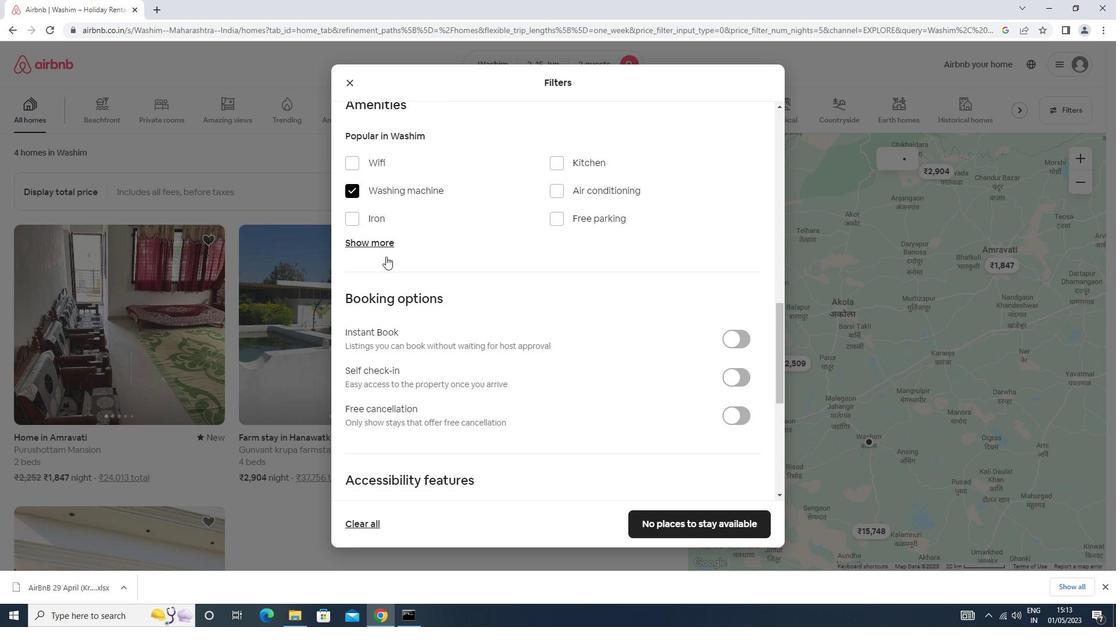 
Action: Mouse moved to (740, 272)
Screenshot: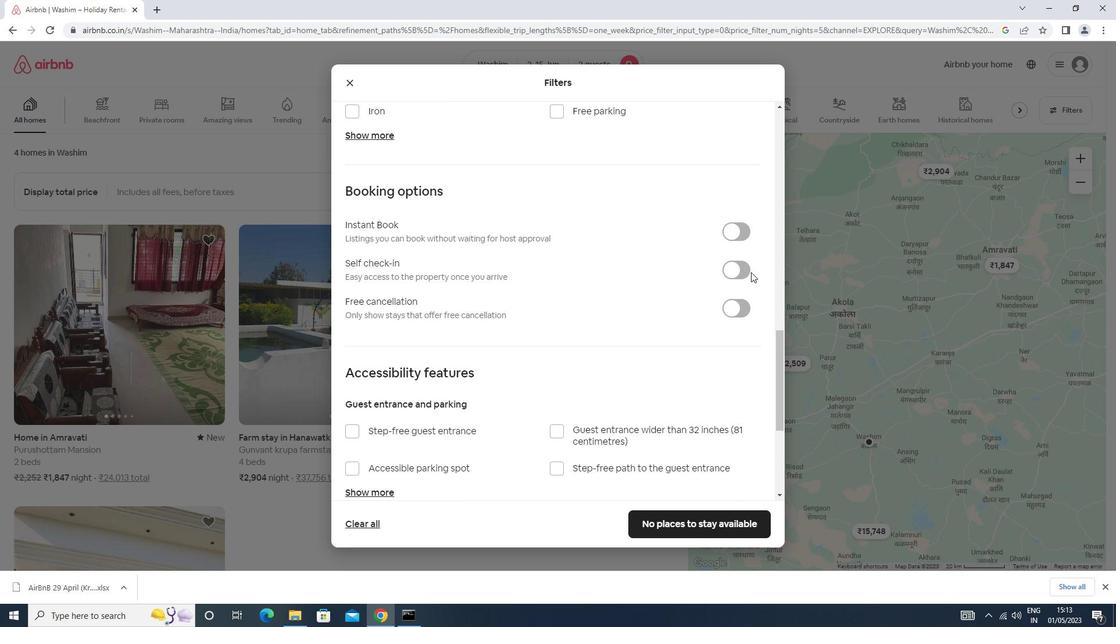 
Action: Mouse pressed left at (740, 272)
Screenshot: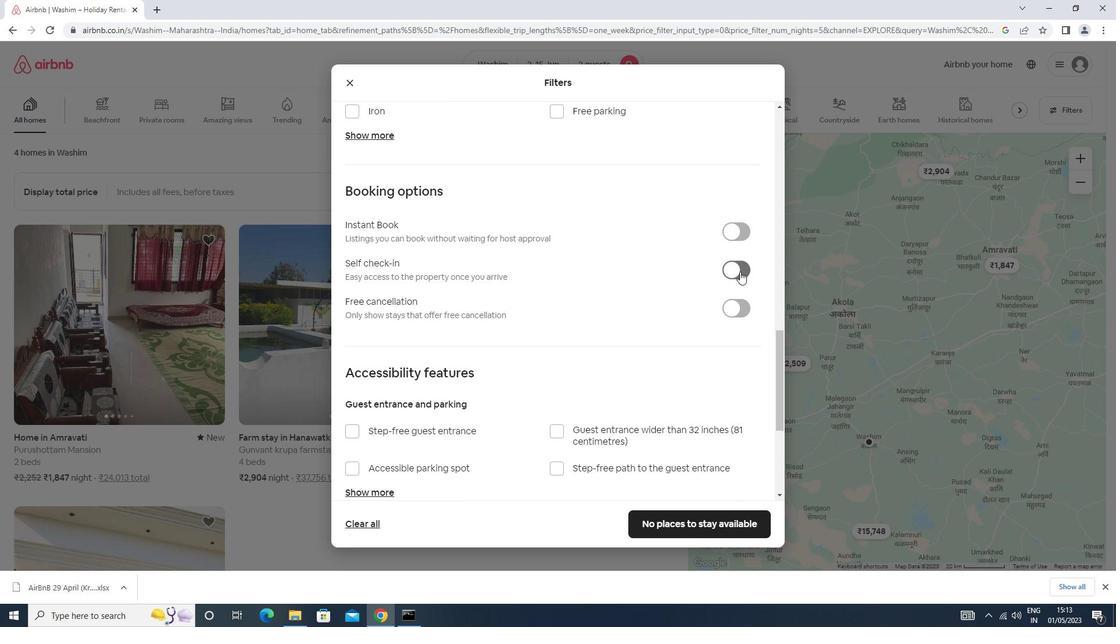 
Action: Mouse moved to (737, 271)
Screenshot: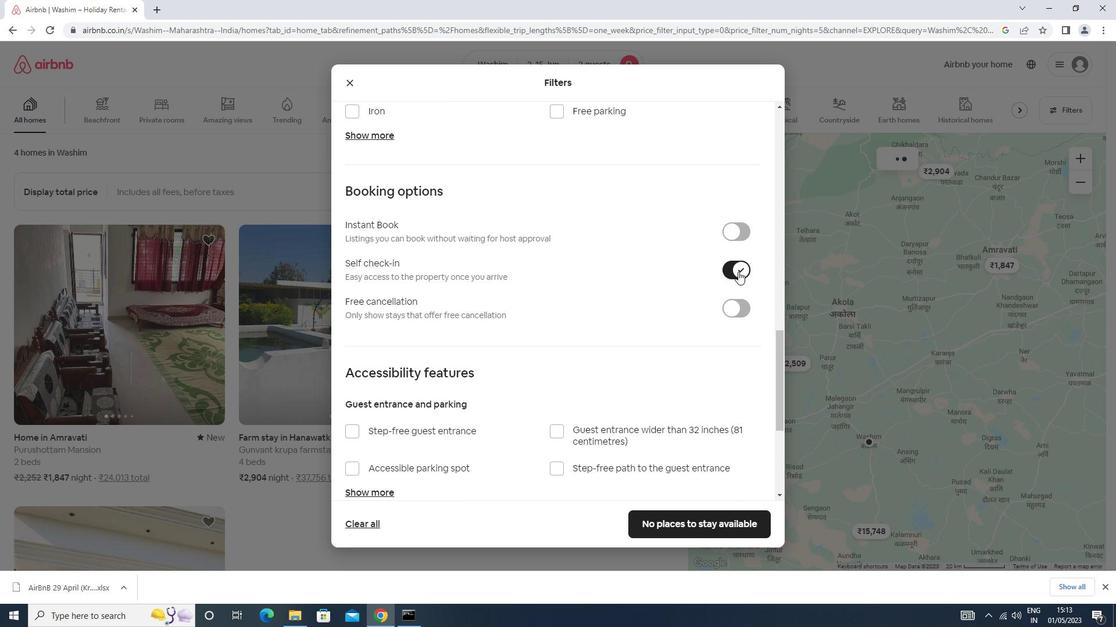
Action: Mouse scrolled (737, 270) with delta (0, 0)
Screenshot: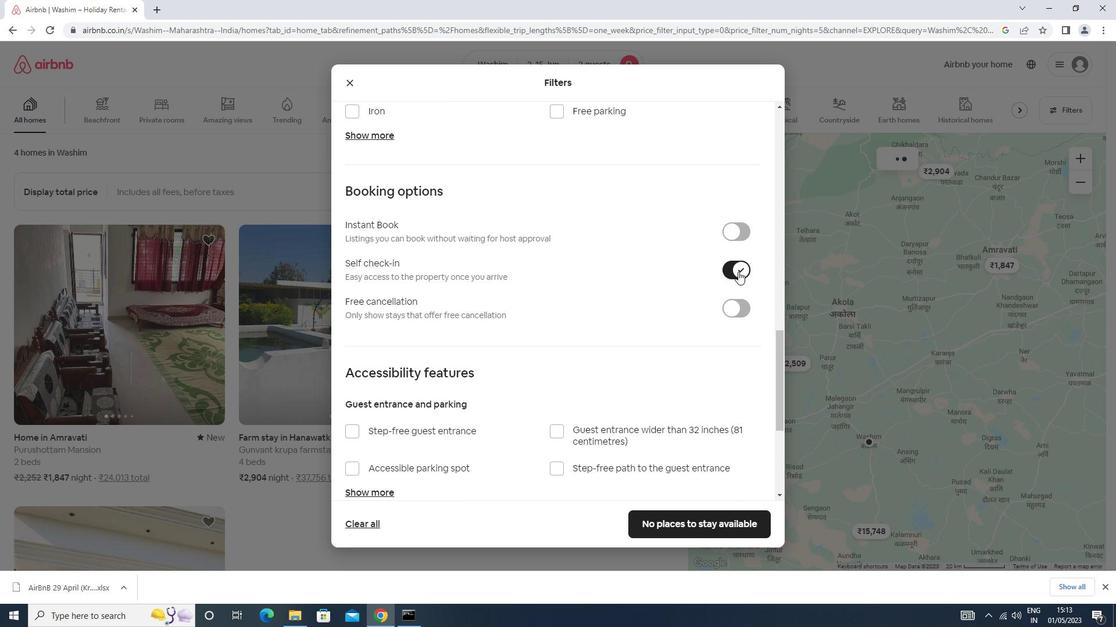 
Action: Mouse scrolled (737, 270) with delta (0, 0)
Screenshot: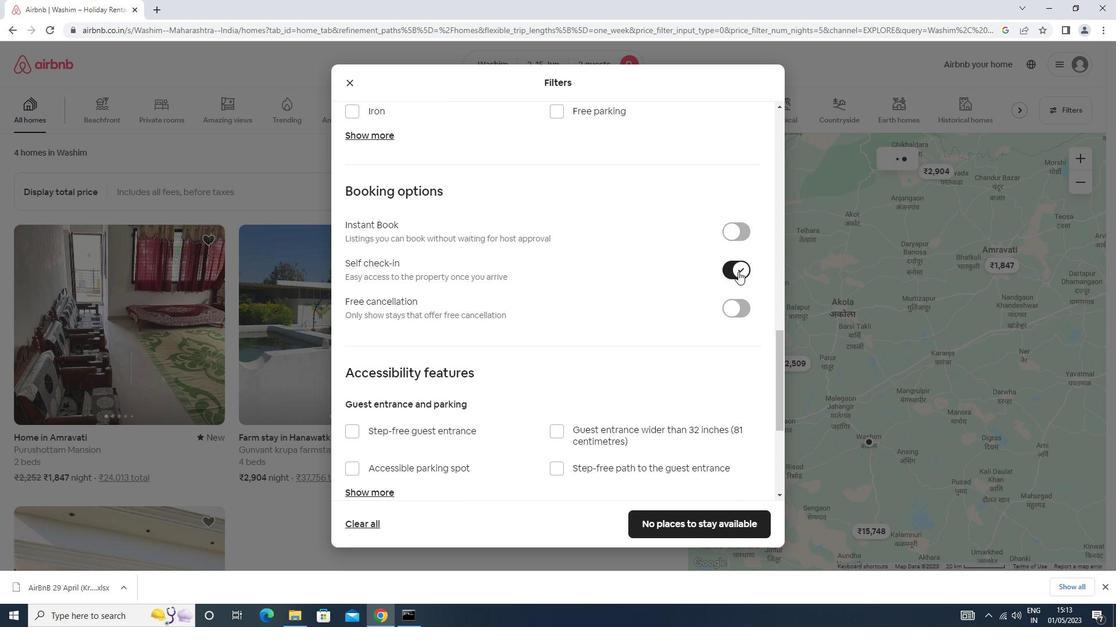 
Action: Mouse scrolled (737, 270) with delta (0, 0)
Screenshot: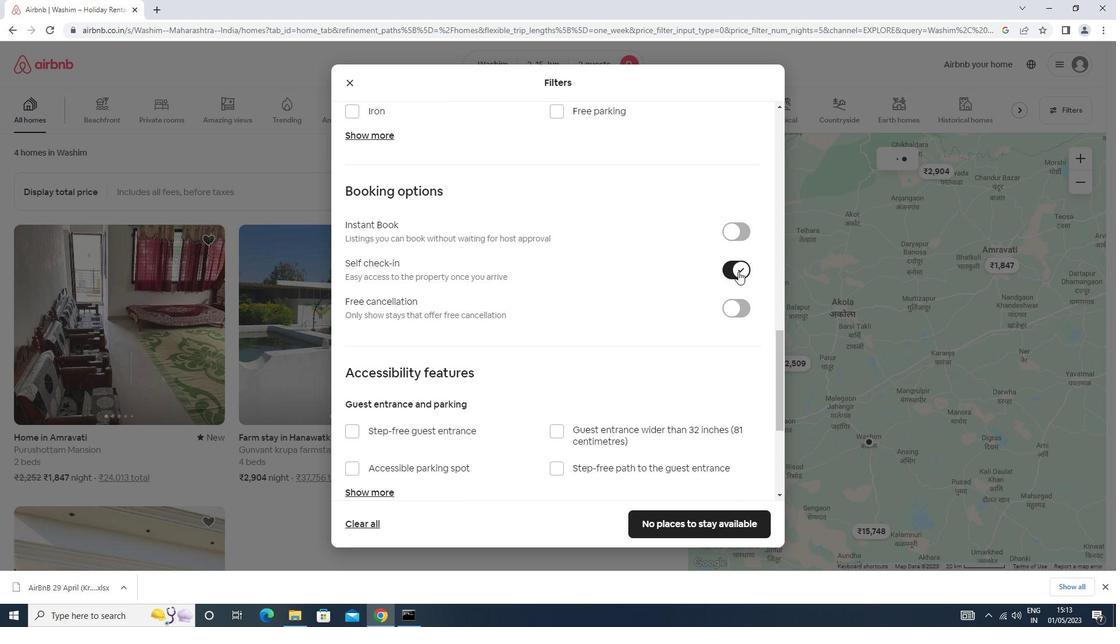 
Action: Mouse scrolled (737, 270) with delta (0, 0)
Screenshot: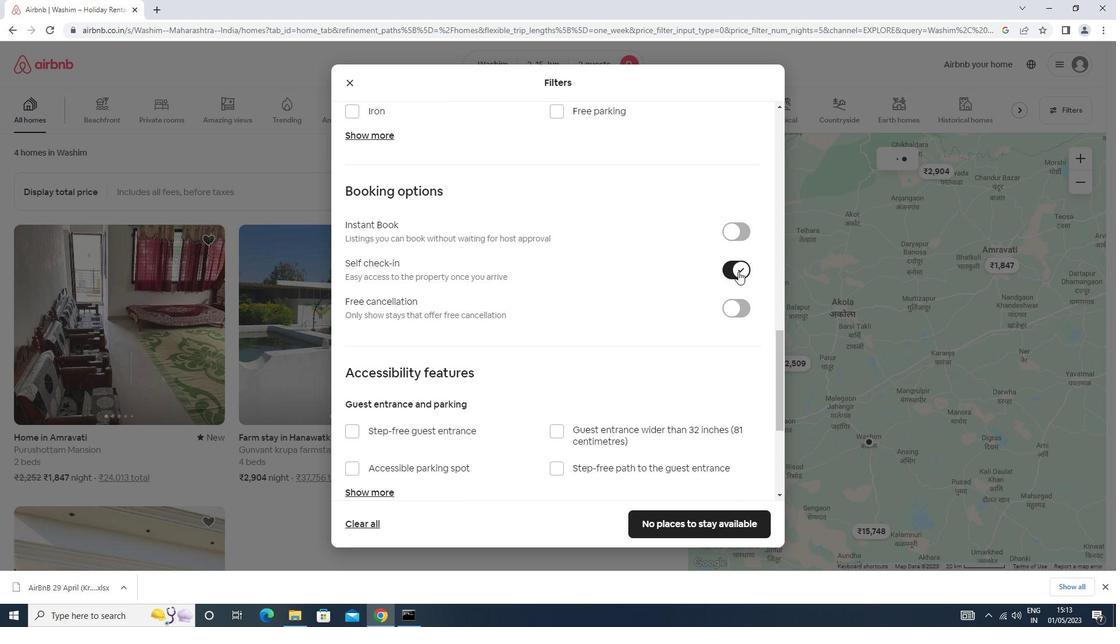 
Action: Mouse scrolled (737, 270) with delta (0, 0)
Screenshot: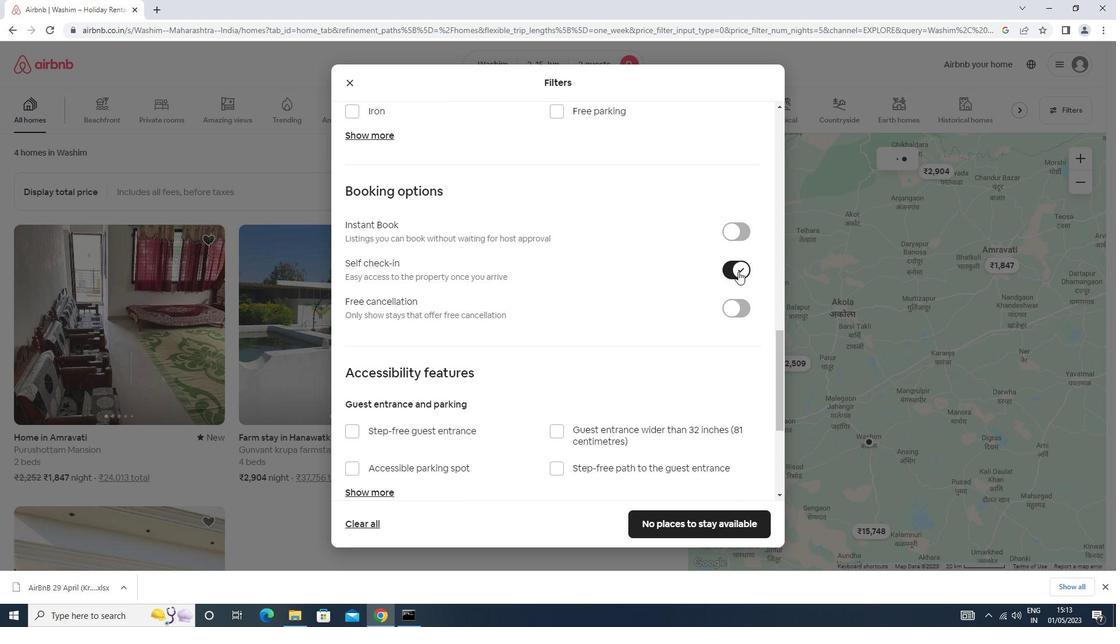 
Action: Mouse scrolled (737, 270) with delta (0, 0)
Screenshot: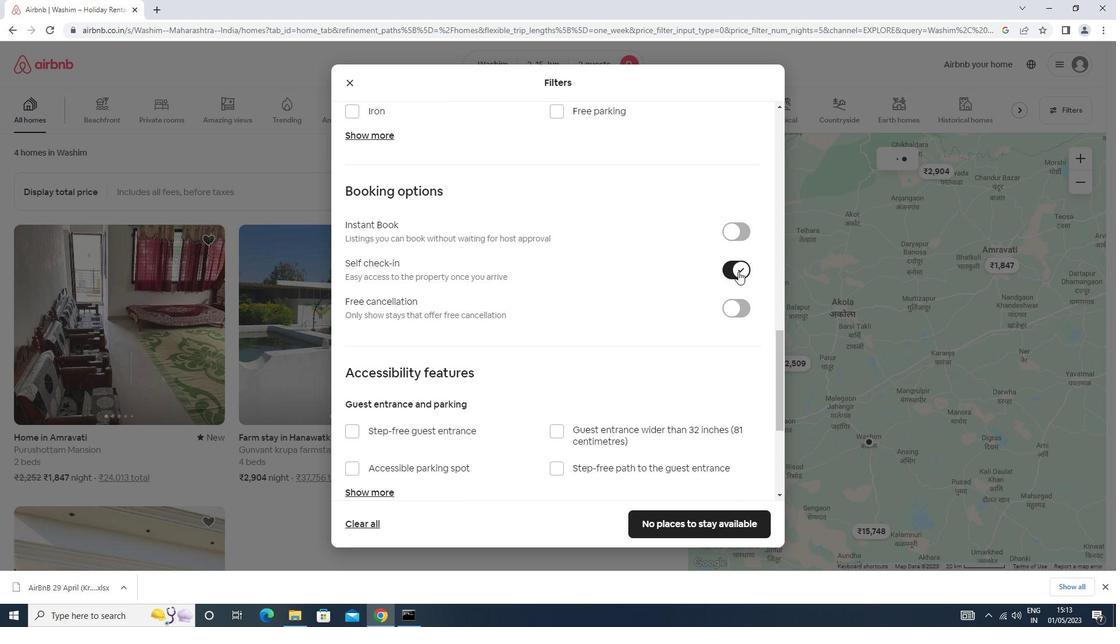 
Action: Mouse scrolled (737, 270) with delta (0, 0)
Screenshot: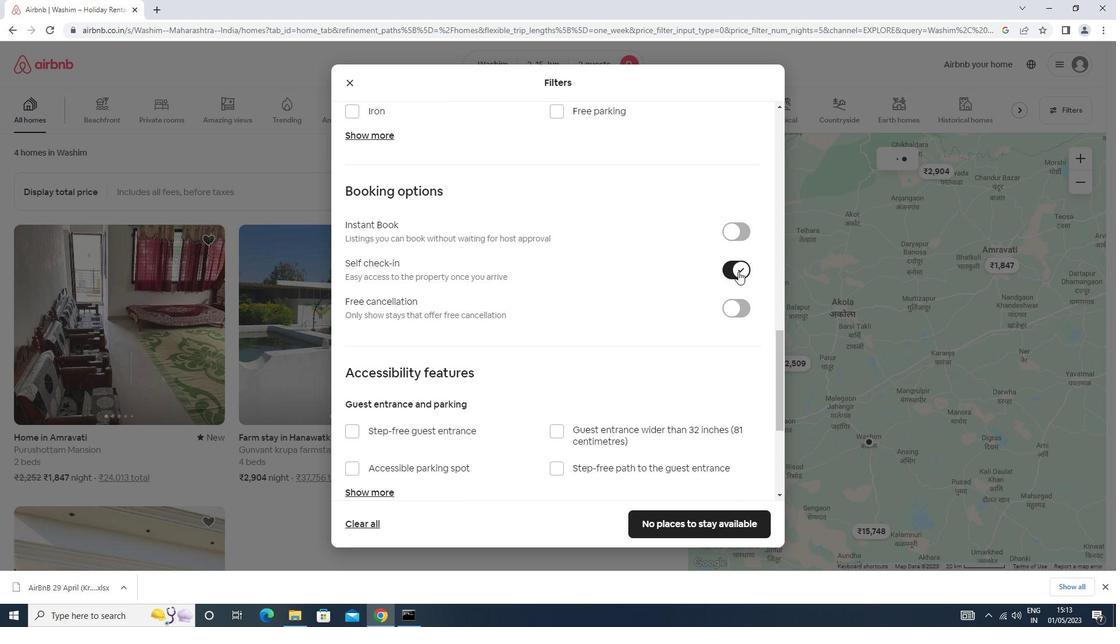 
Action: Mouse scrolled (737, 270) with delta (0, 0)
Screenshot: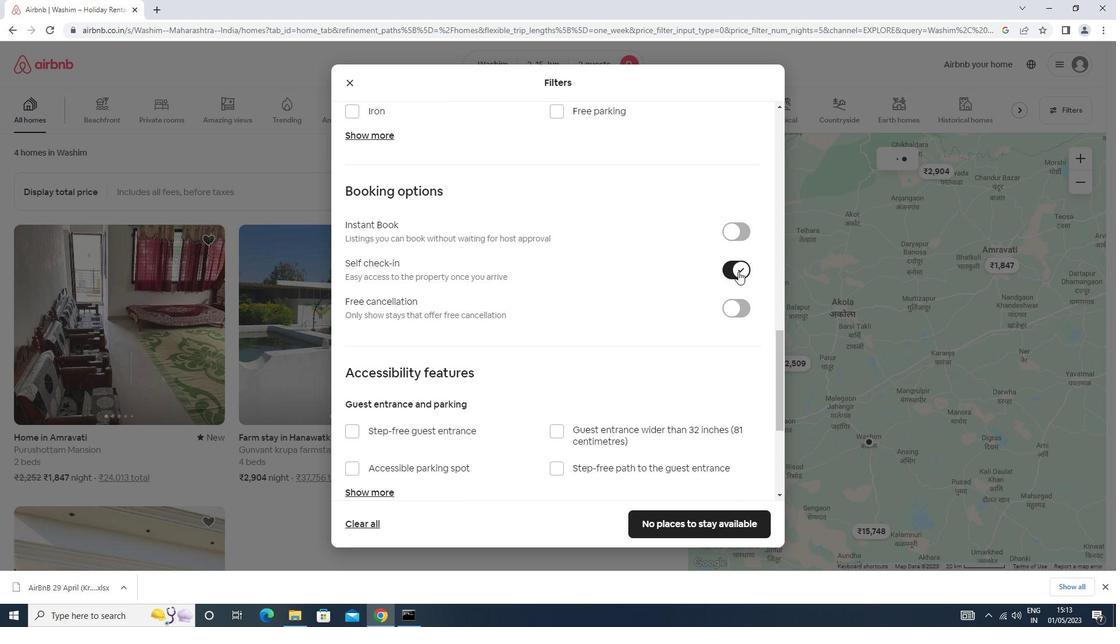 
Action: Mouse scrolled (737, 270) with delta (0, 0)
Screenshot: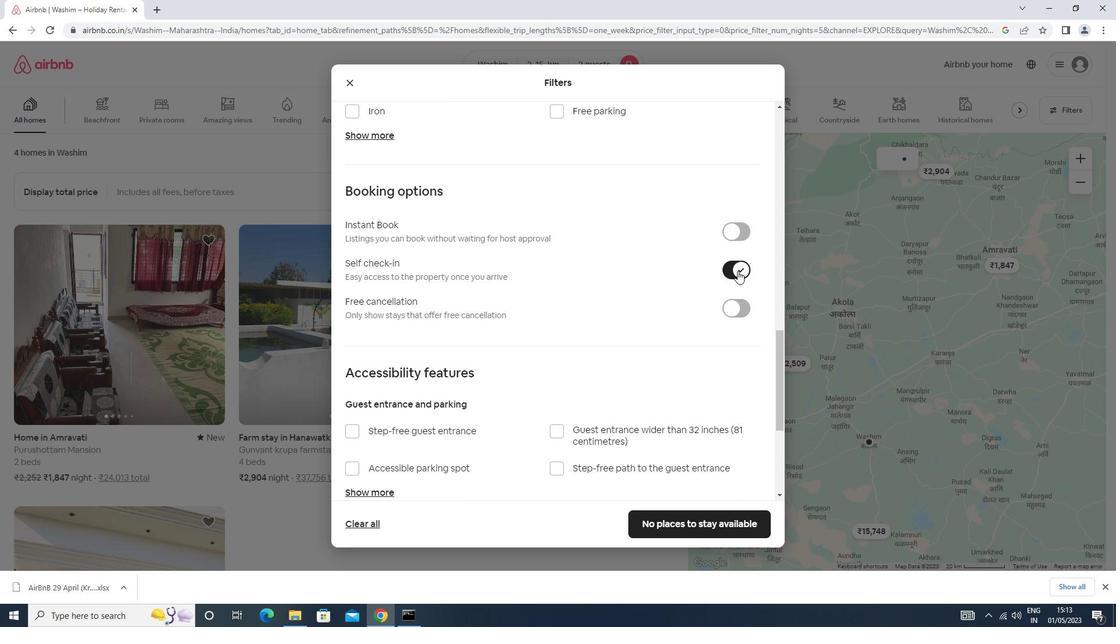 
Action: Mouse moved to (360, 461)
Screenshot: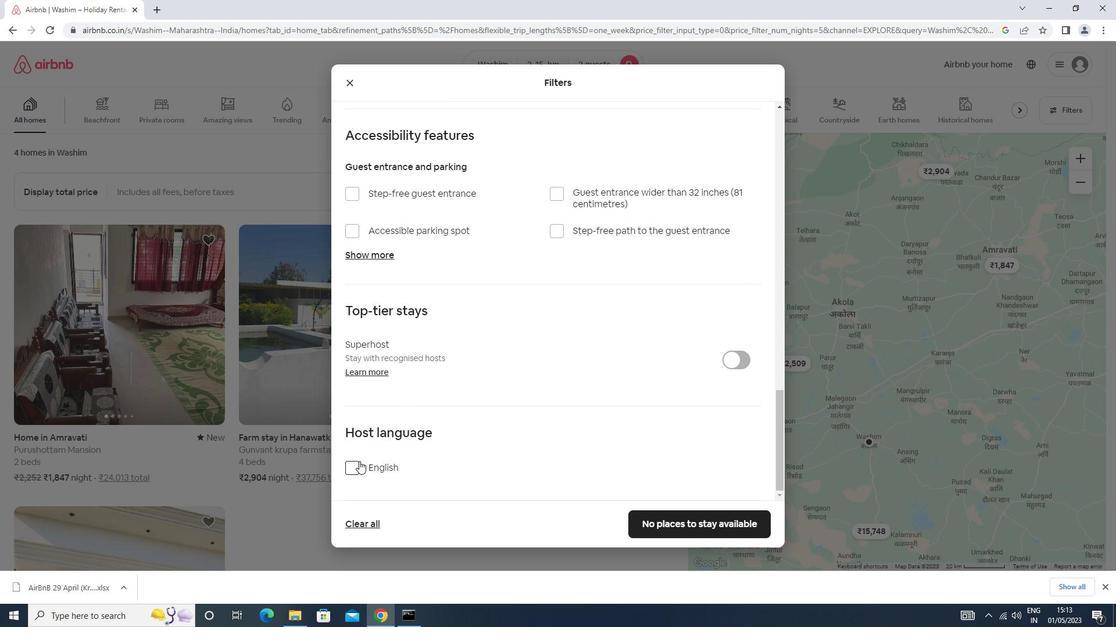 
Action: Mouse pressed left at (360, 461)
Screenshot: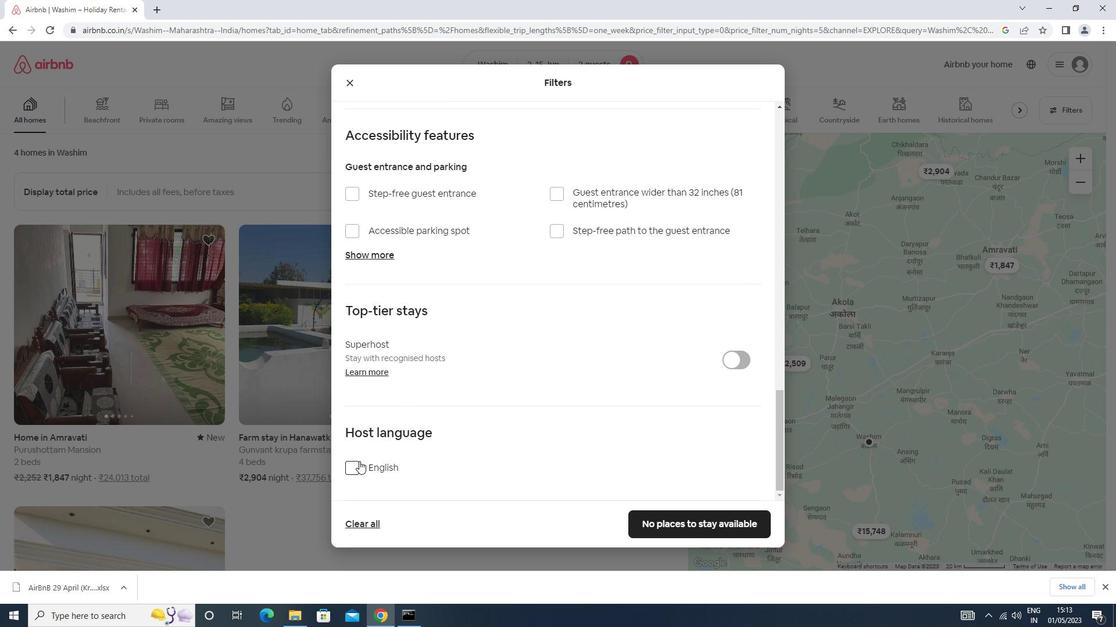 
Action: Mouse moved to (666, 520)
Screenshot: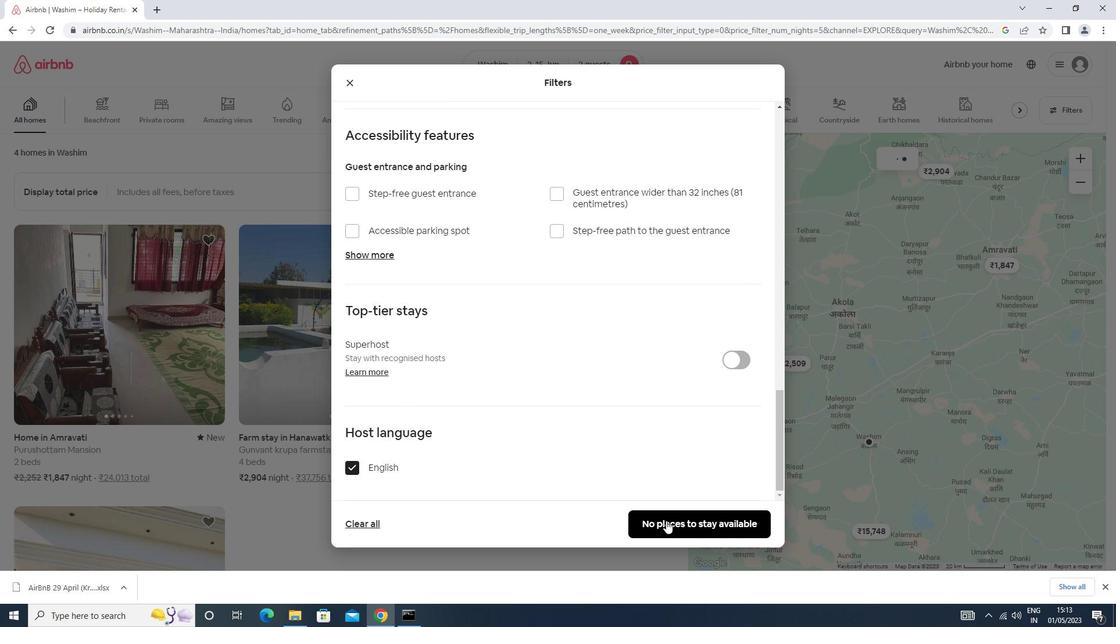 
Action: Mouse pressed left at (666, 520)
Screenshot: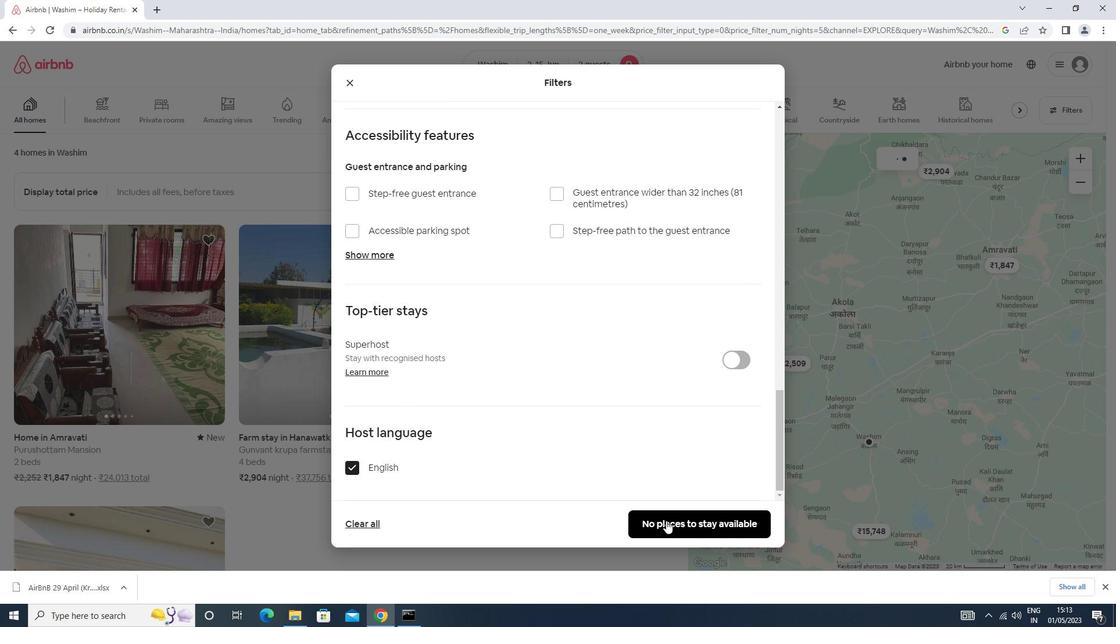 
Action: Mouse moved to (665, 518)
Screenshot: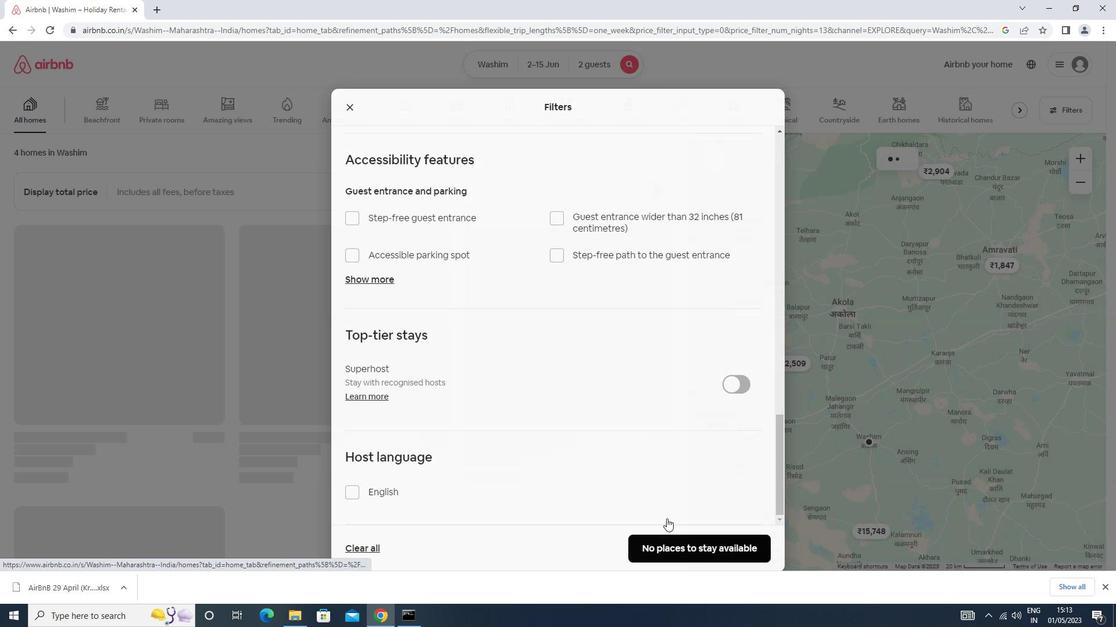 
